 Task: Add an event with the title Product Development Meeting, date '2024/04/17', time 8:00 AM to 10:00 AMand add a description: Participants will explore the significance of shared goals and a shared vision in driving team collaboration. They will learn techniques for aligning individual objectives with team objectives, fostering a sense of purpose, and promoting a collective sense of ownership., put the event into Red category . Add location for the event as: 123 Lello Bookstore, Porto, Portugal, logged in from the account softage.1@softage.netand send the event invitation to softage.5@softage.net and softage.6@softage.net. Set a reminder for the event 15 minutes before
Action: Mouse moved to (79, 93)
Screenshot: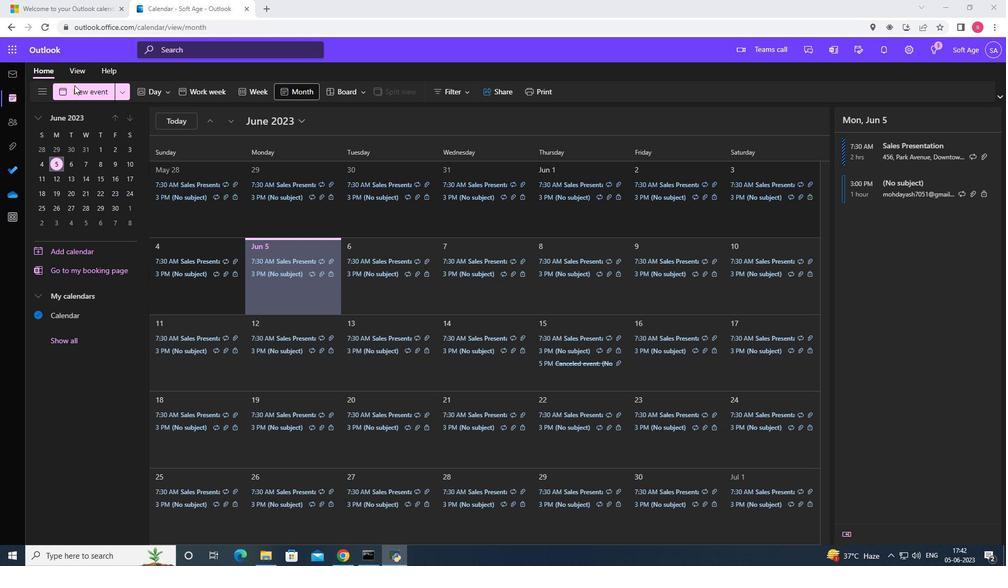 
Action: Mouse pressed left at (79, 93)
Screenshot: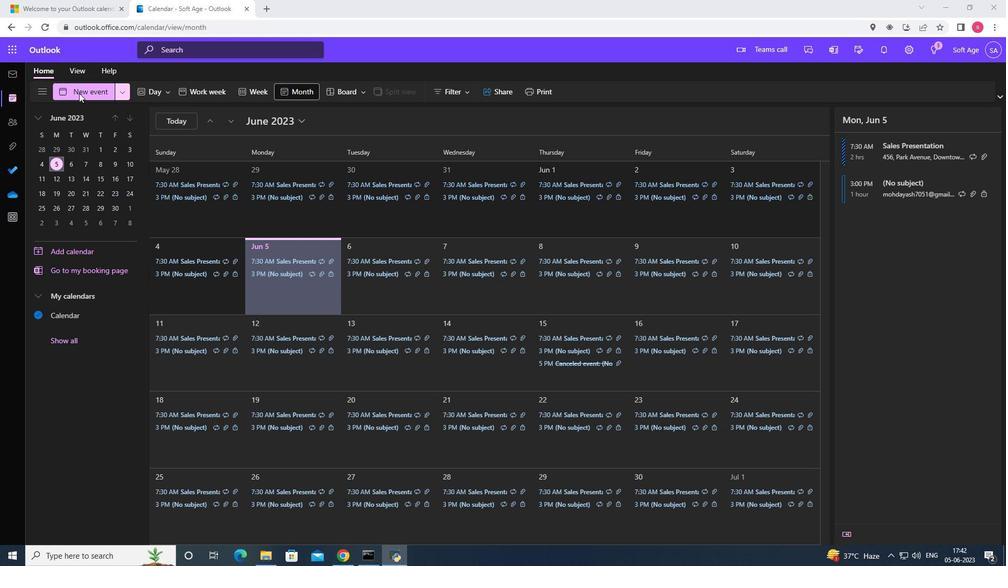 
Action: Mouse moved to (326, 158)
Screenshot: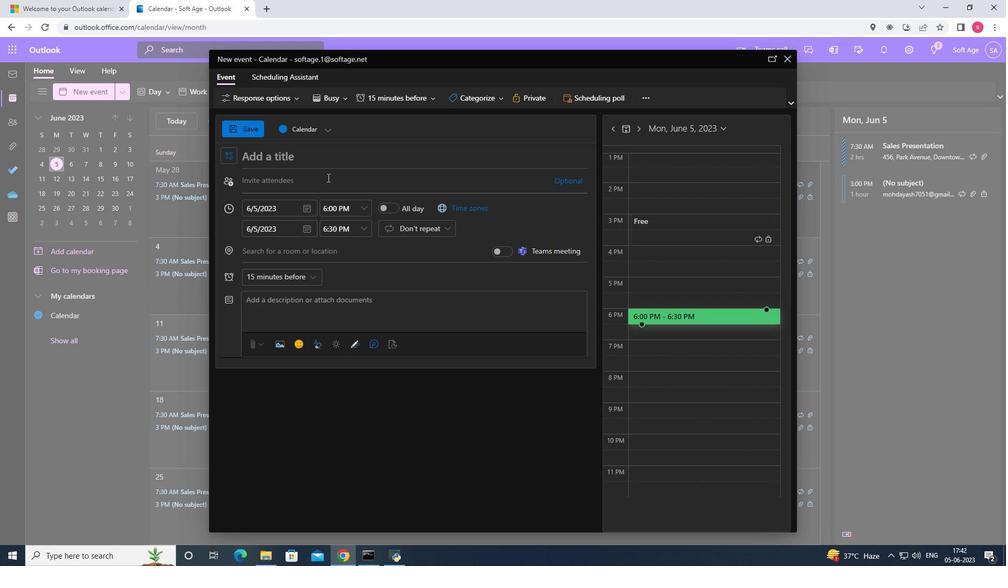 
Action: Mouse pressed left at (326, 158)
Screenshot: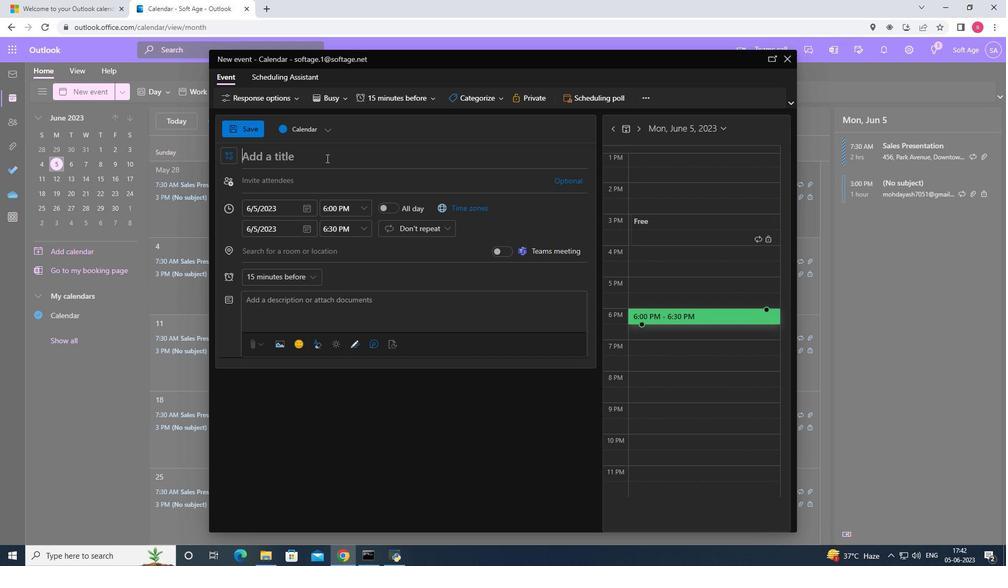 
Action: Key pressed <Key.shift>Product<Key.space><Key.shift>Development<Key.space><Key.shift>Meeting
Screenshot: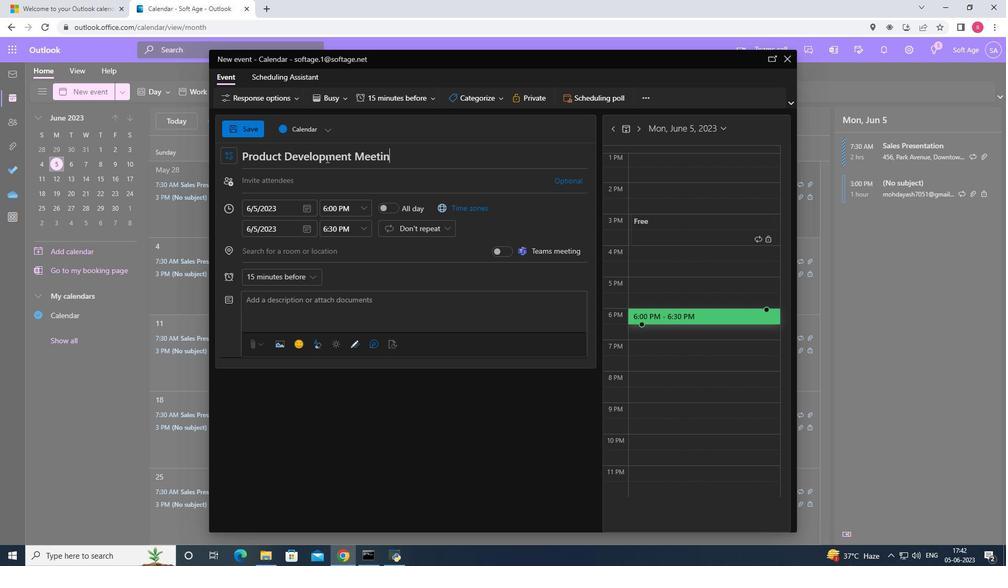 
Action: Mouse moved to (308, 208)
Screenshot: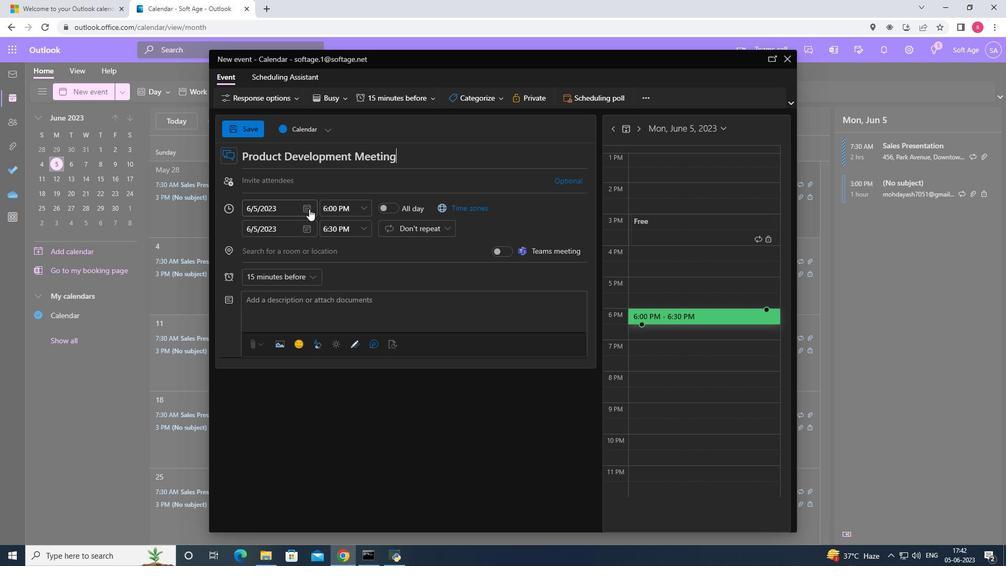 
Action: Mouse pressed left at (308, 208)
Screenshot: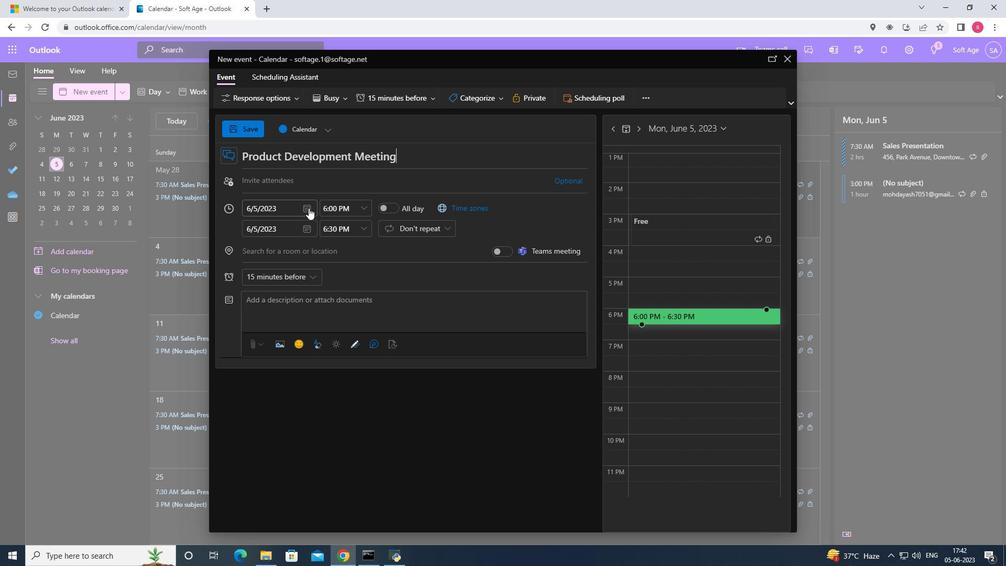 
Action: Mouse moved to (345, 230)
Screenshot: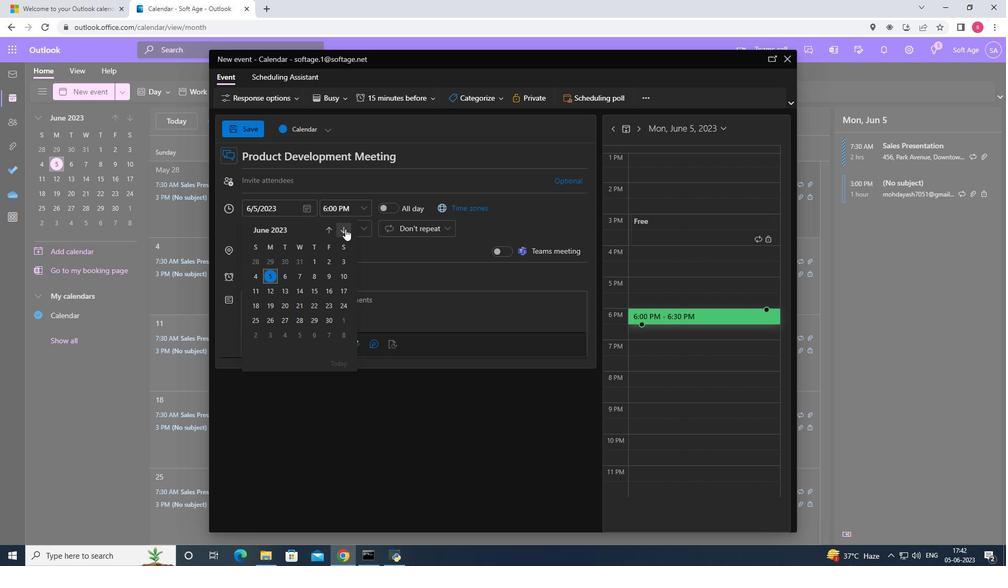 
Action: Mouse pressed left at (345, 230)
Screenshot: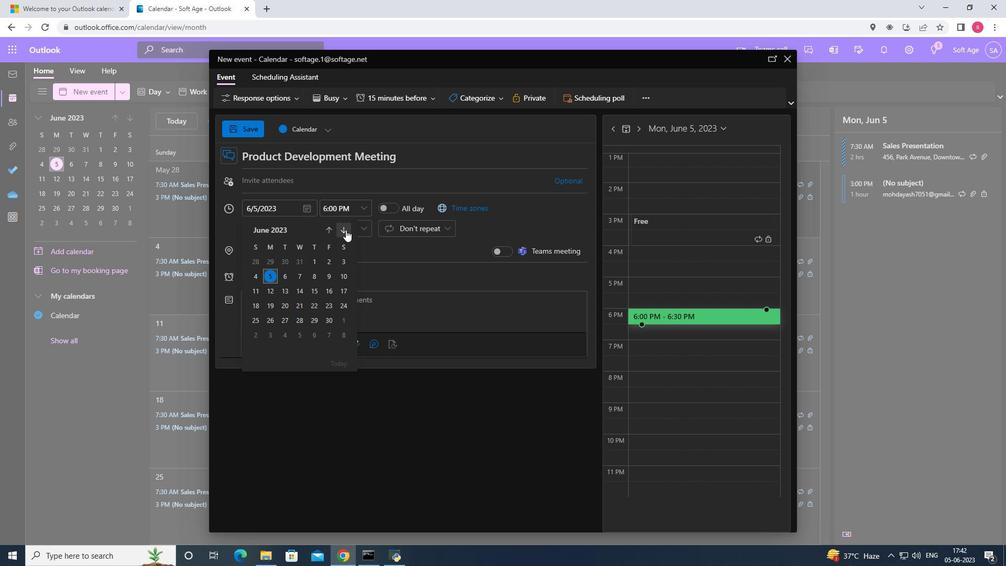 
Action: Mouse pressed left at (345, 230)
Screenshot: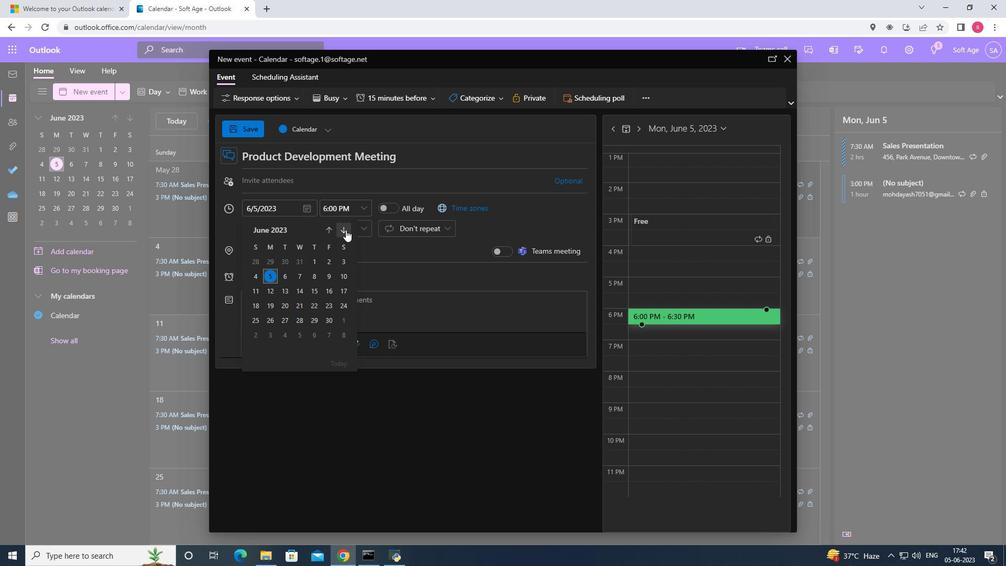 
Action: Mouse pressed left at (345, 230)
Screenshot: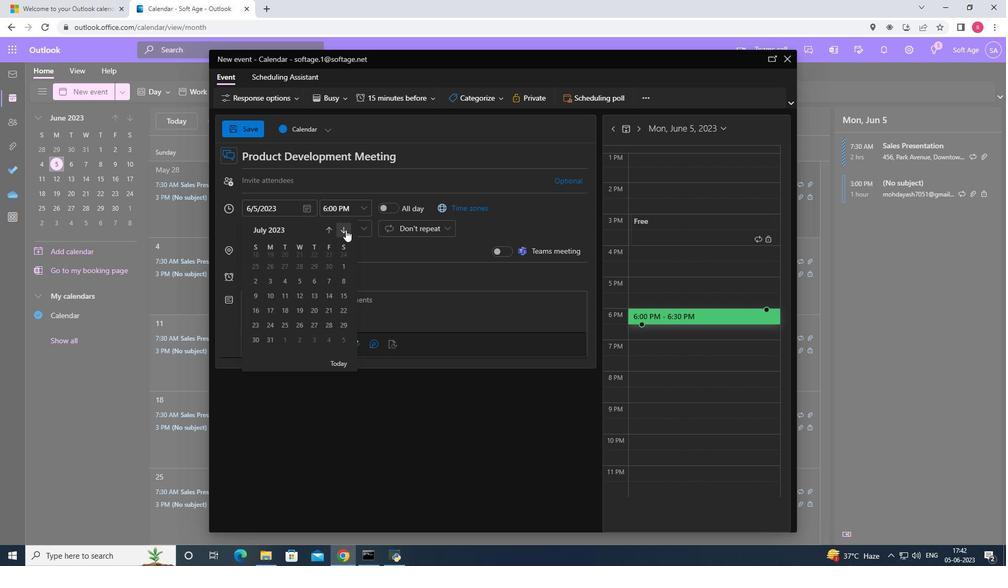 
Action: Mouse pressed left at (345, 230)
Screenshot: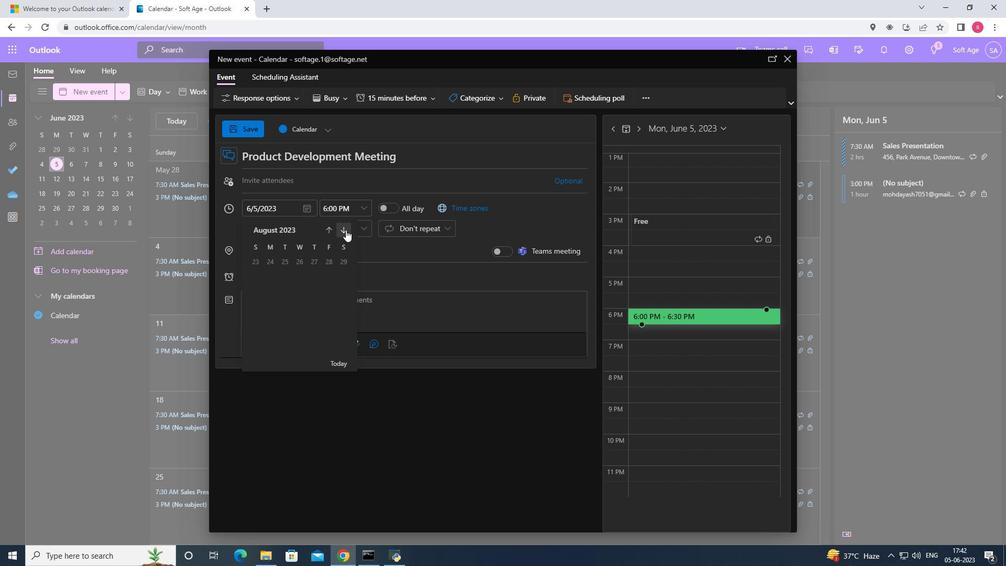 
Action: Mouse pressed left at (345, 230)
Screenshot: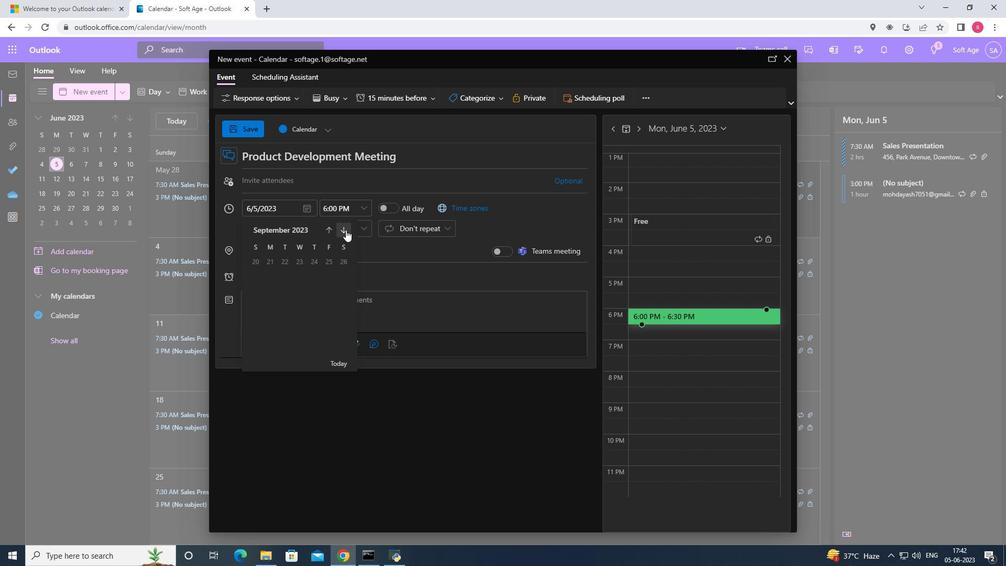 
Action: Mouse pressed left at (345, 230)
Screenshot: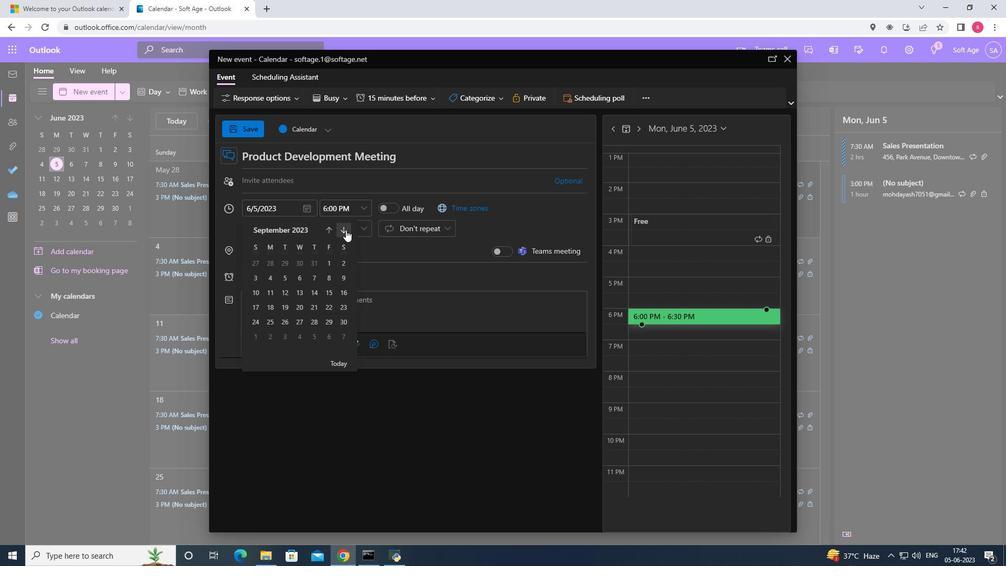 
Action: Mouse pressed left at (345, 230)
Screenshot: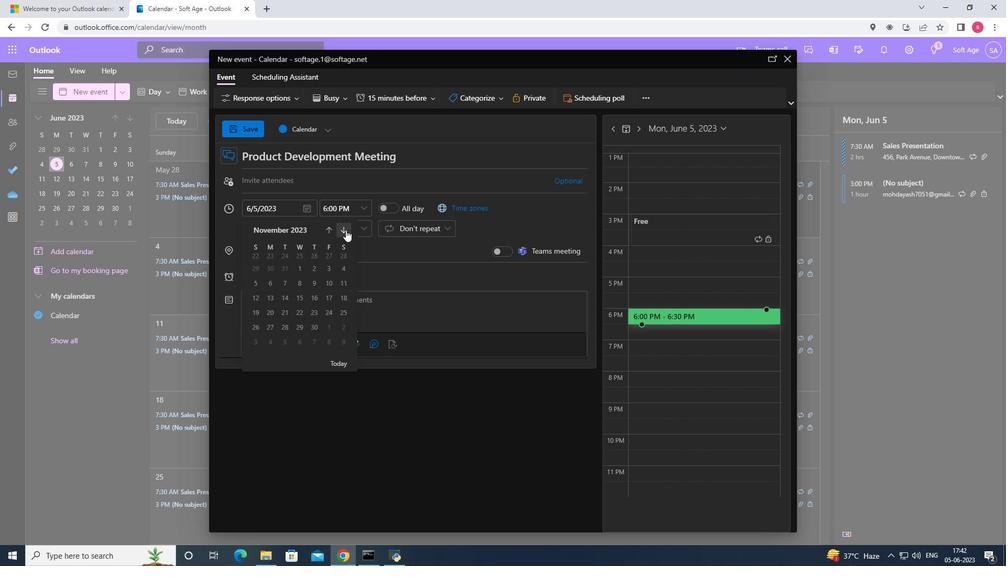 
Action: Mouse pressed left at (345, 230)
Screenshot: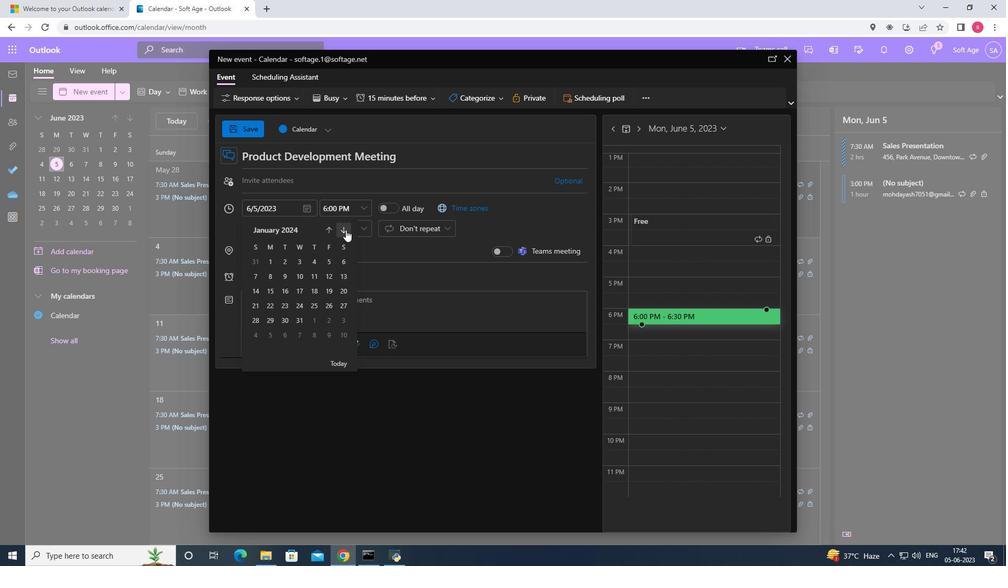 
Action: Mouse pressed left at (345, 230)
Screenshot: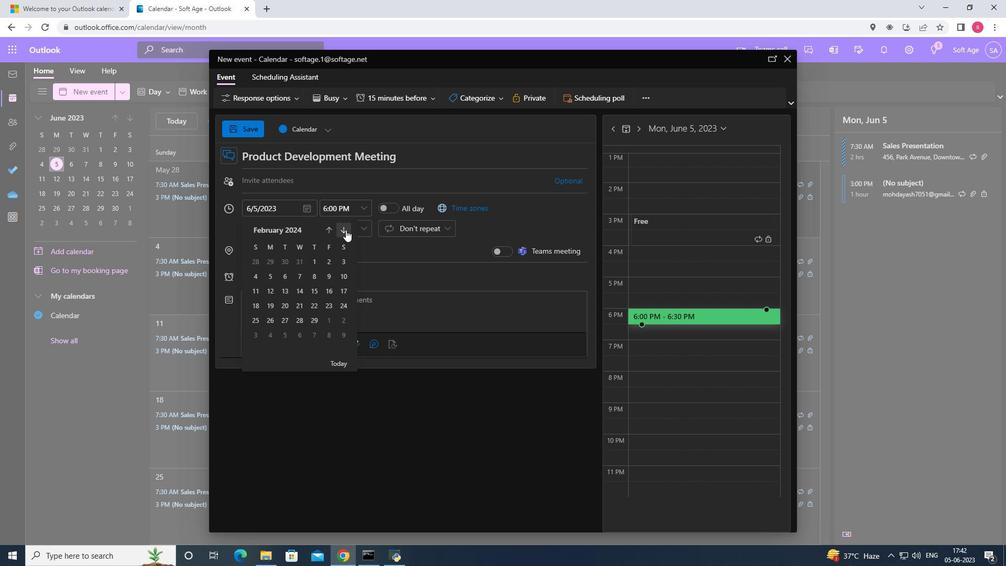 
Action: Mouse pressed left at (345, 230)
Screenshot: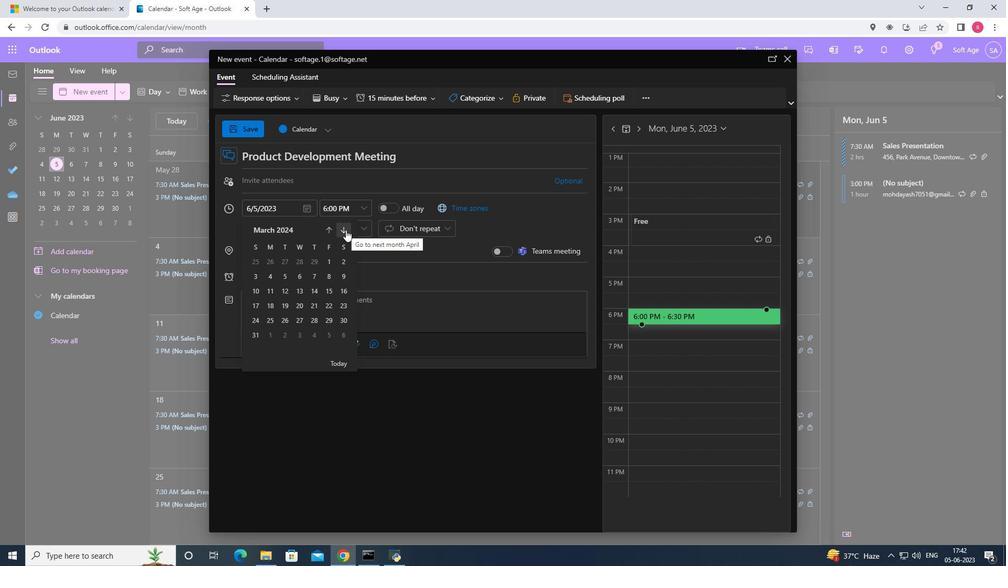 
Action: Mouse moved to (295, 291)
Screenshot: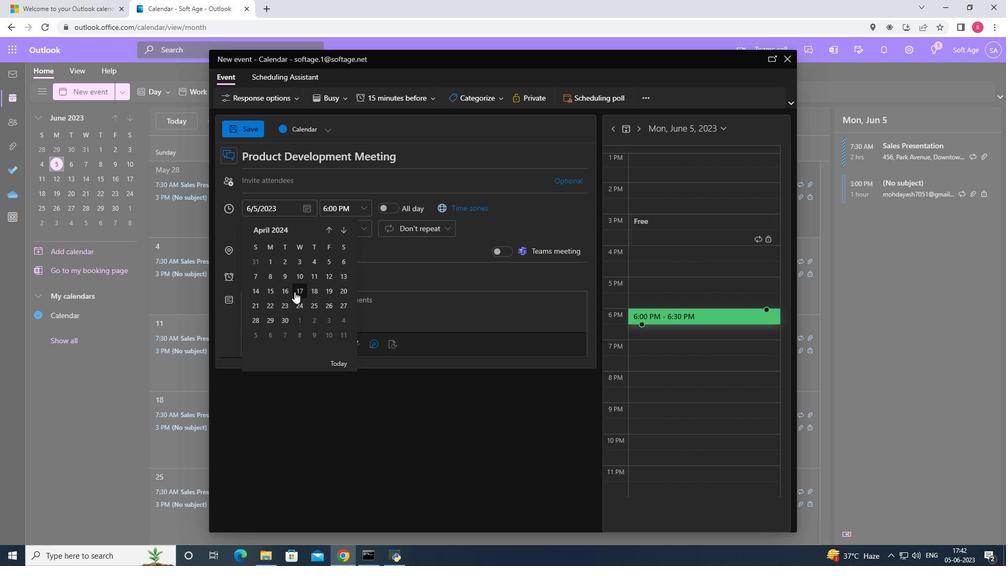 
Action: Mouse pressed left at (295, 291)
Screenshot: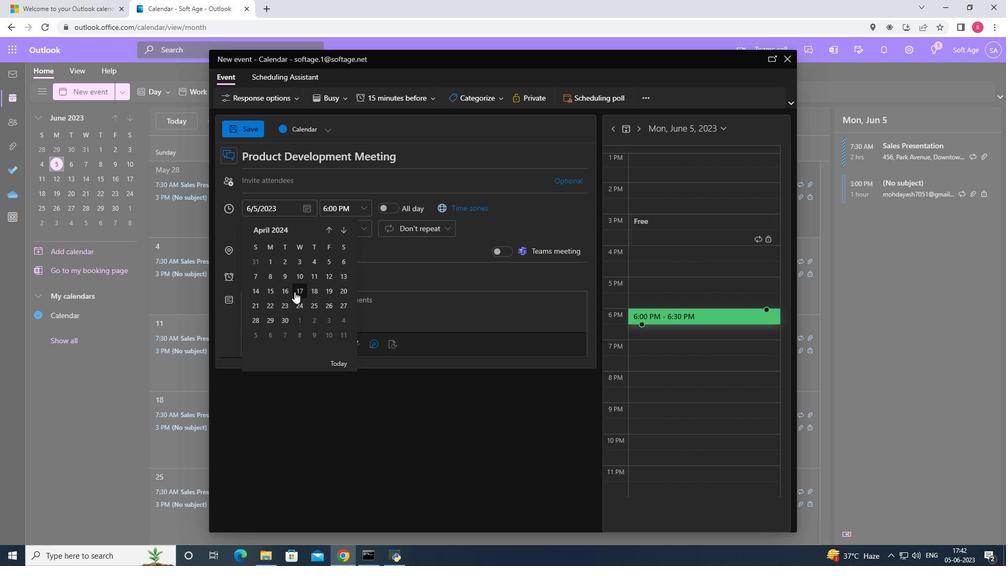 
Action: Mouse moved to (361, 210)
Screenshot: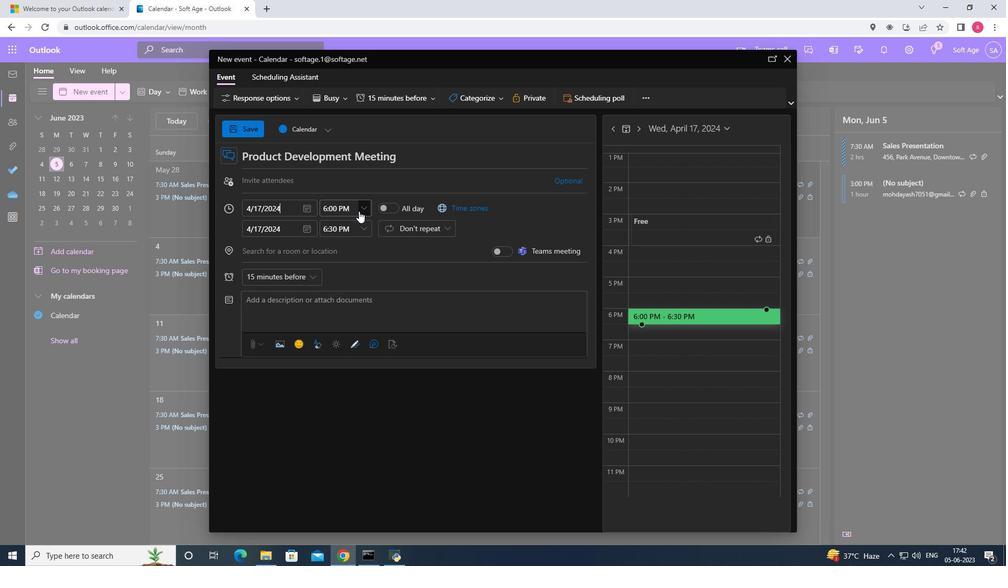 
Action: Mouse pressed left at (361, 210)
Screenshot: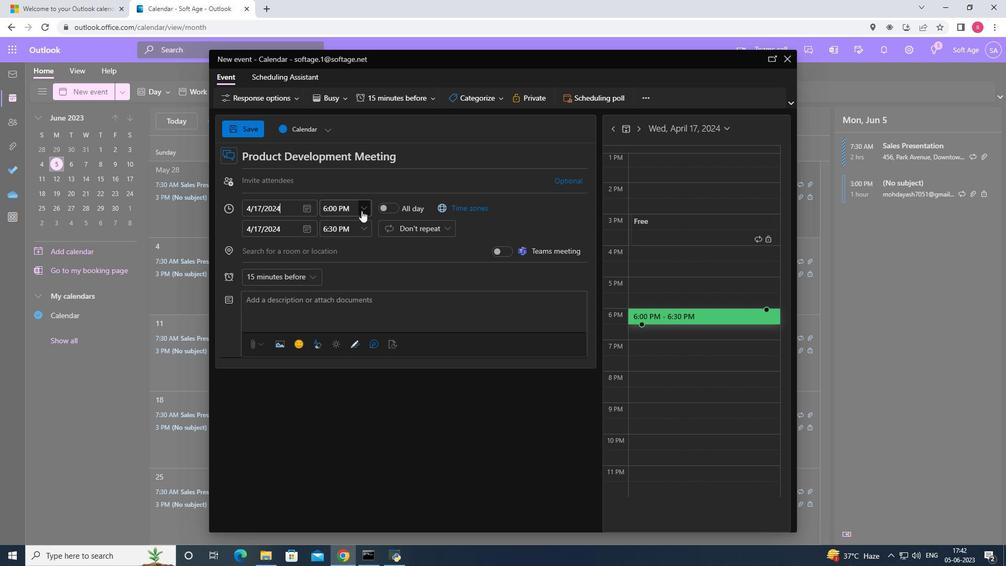 
Action: Mouse moved to (342, 294)
Screenshot: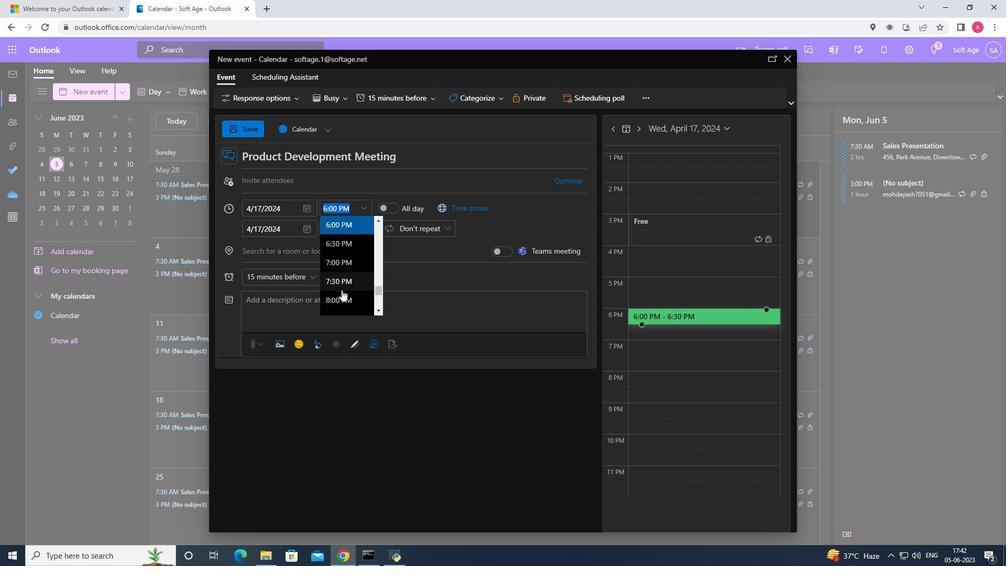 
Action: Mouse pressed left at (342, 294)
Screenshot: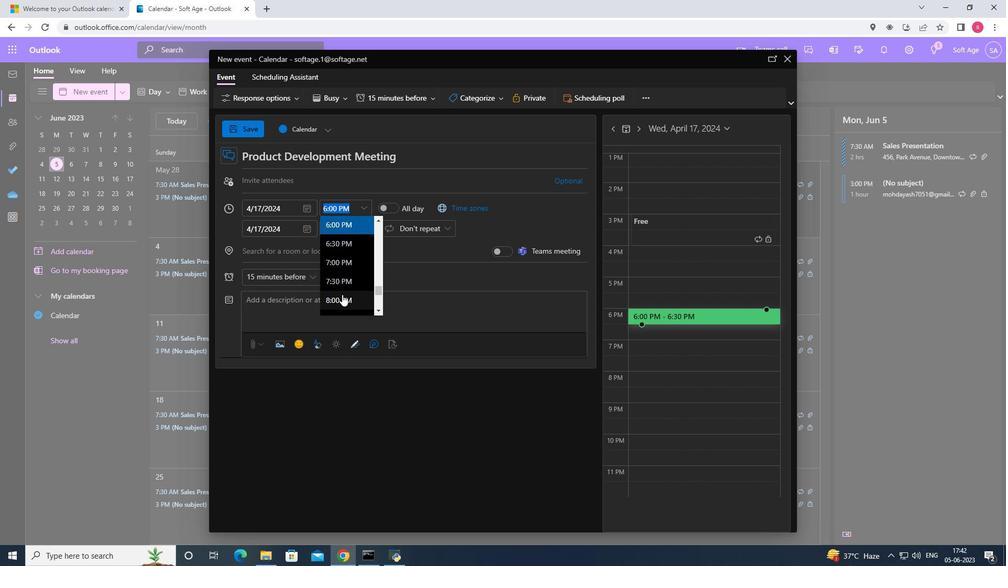 
Action: Mouse moved to (363, 201)
Screenshot: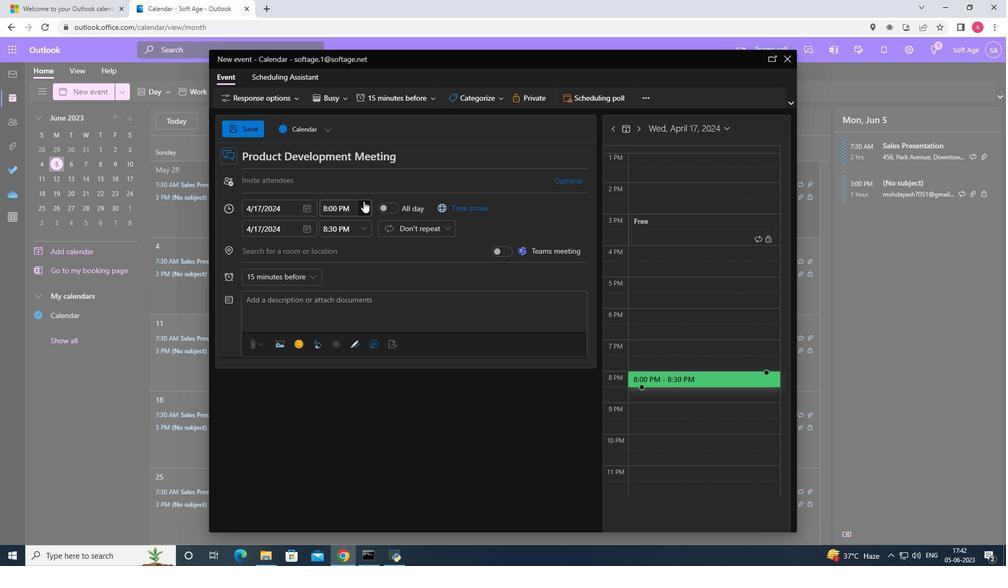 
Action: Mouse pressed left at (363, 201)
Screenshot: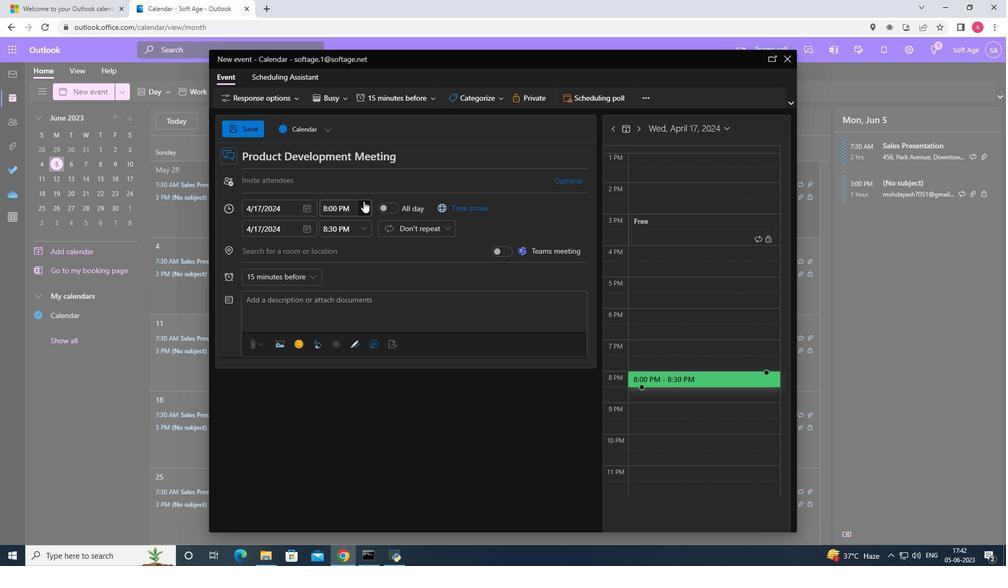 
Action: Mouse moved to (381, 222)
Screenshot: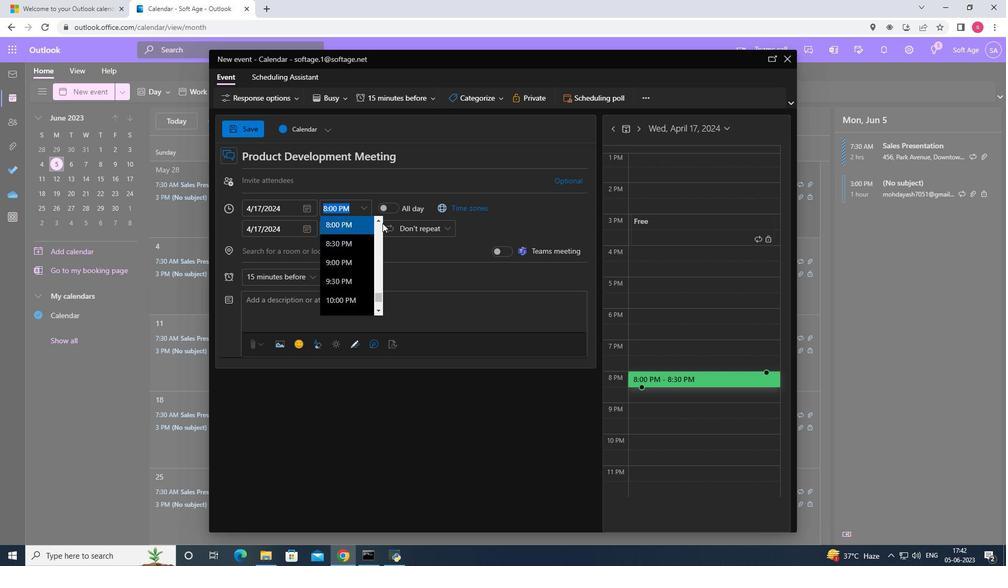 
Action: Mouse pressed left at (381, 222)
Screenshot: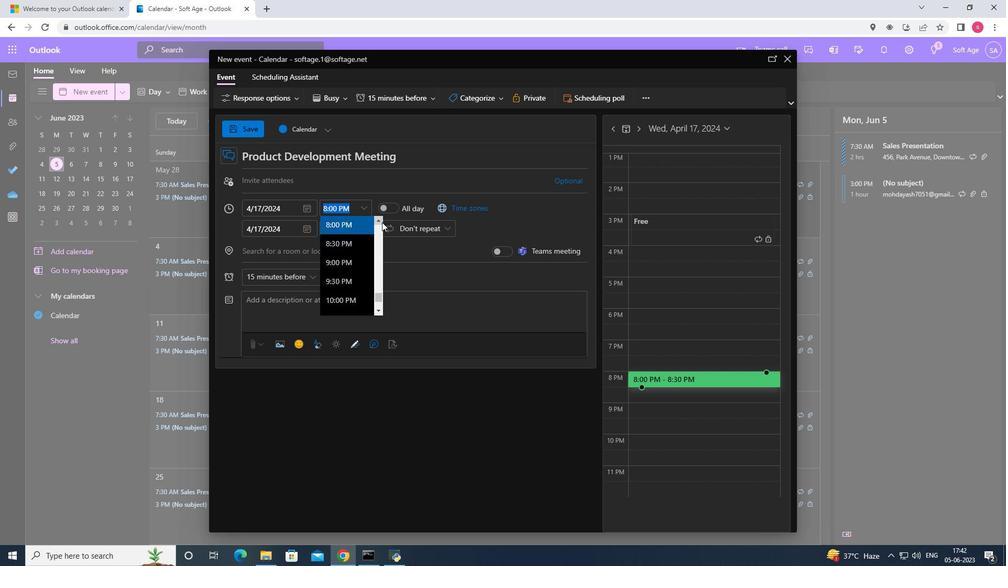
Action: Mouse pressed left at (381, 222)
Screenshot: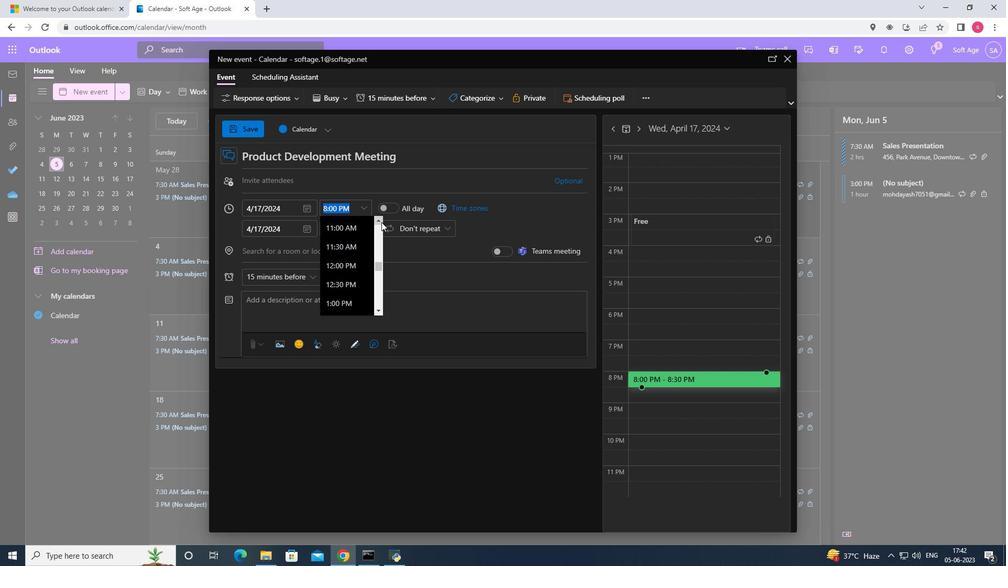 
Action: Mouse pressed left at (381, 222)
Screenshot: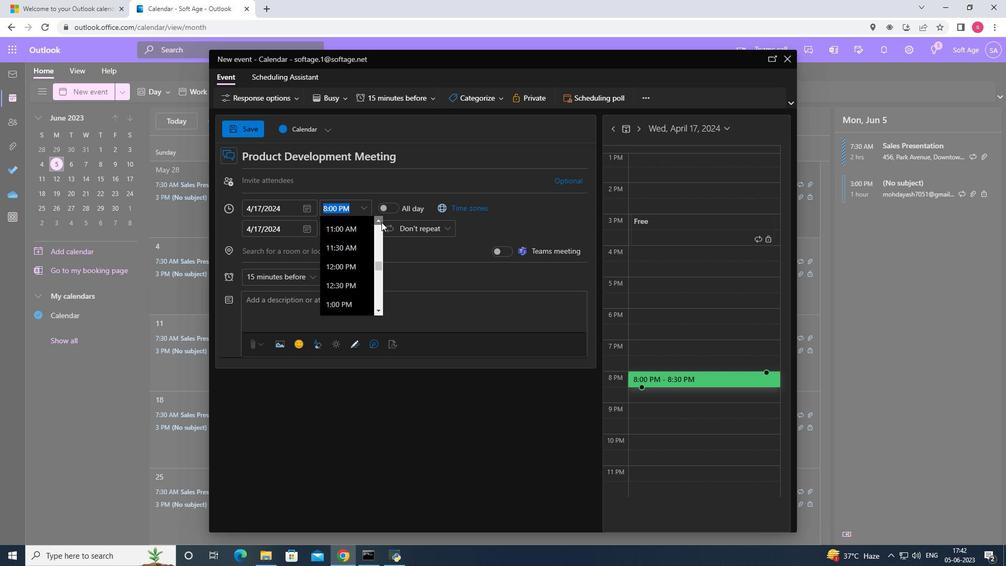 
Action: Mouse pressed left at (381, 222)
Screenshot: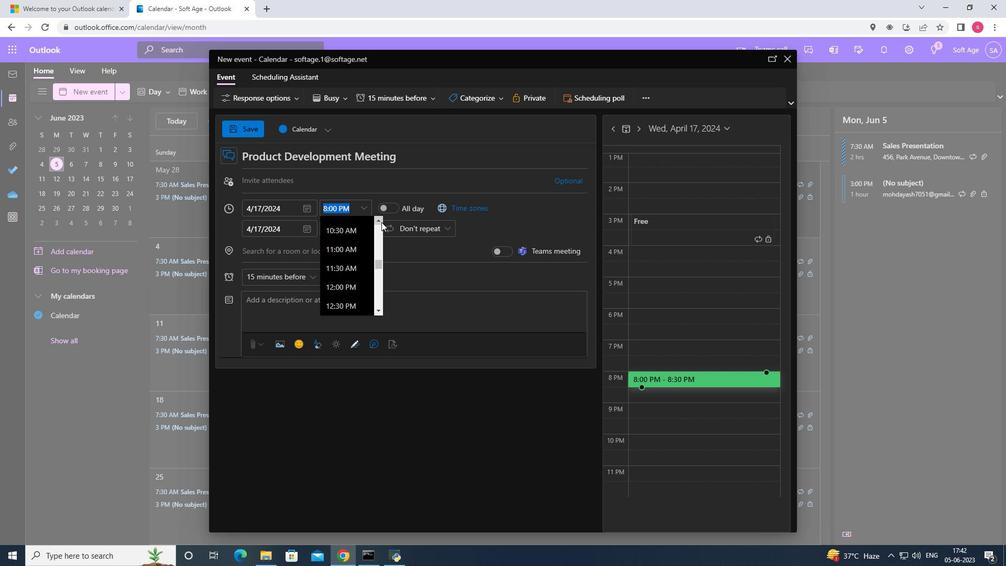 
Action: Mouse pressed left at (381, 222)
Screenshot: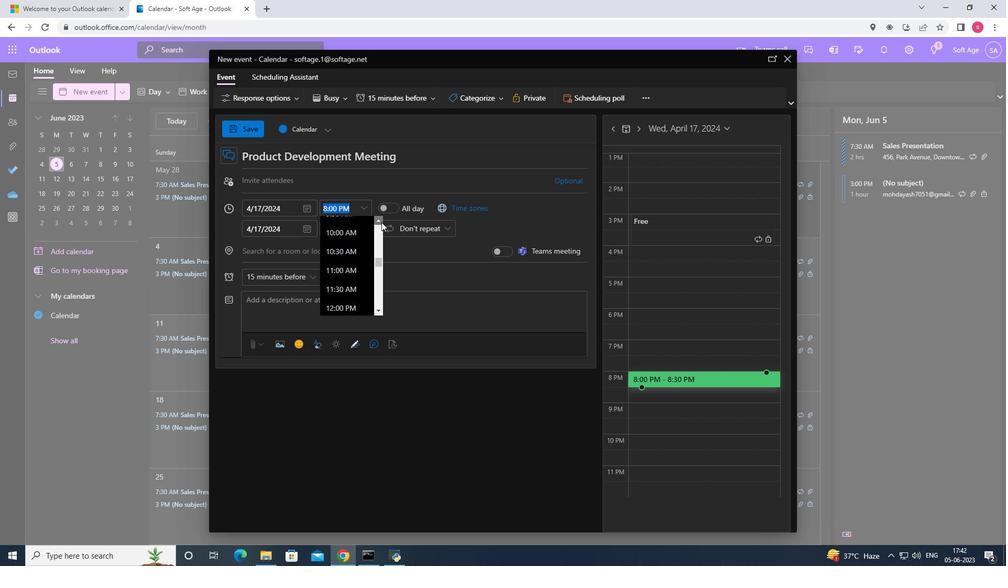 
Action: Mouse pressed left at (381, 222)
Screenshot: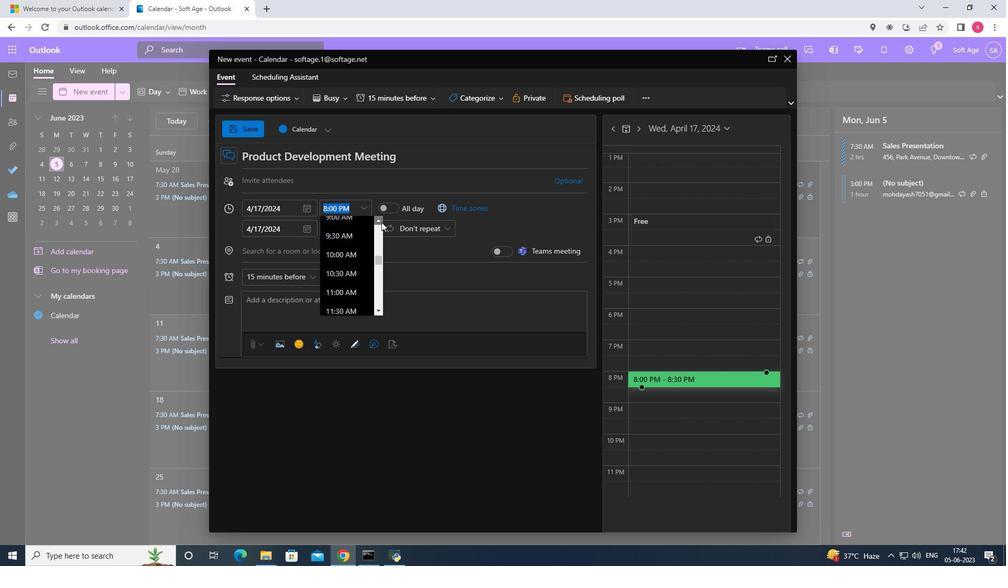 
Action: Mouse moved to (340, 220)
Screenshot: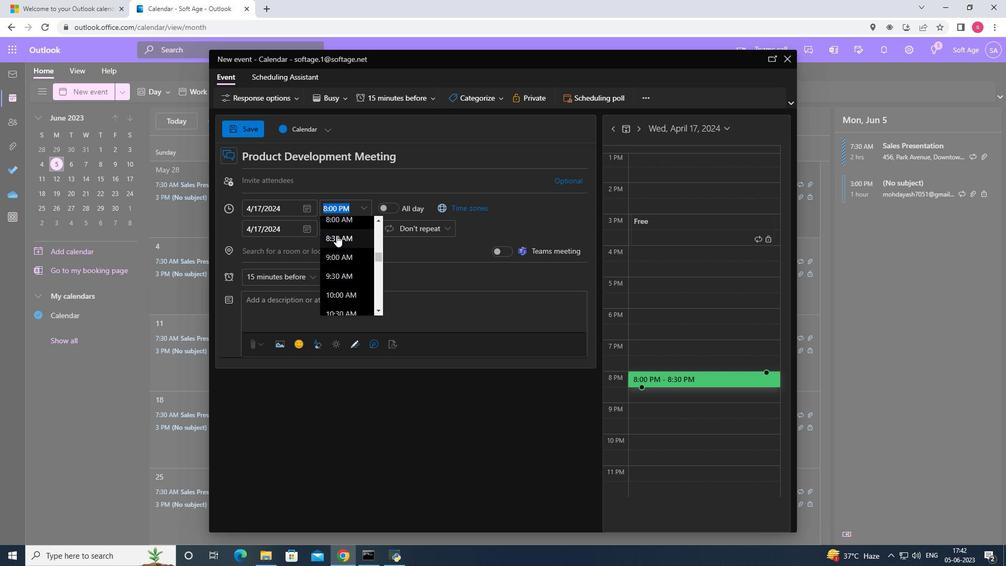 
Action: Mouse pressed left at (340, 220)
Screenshot: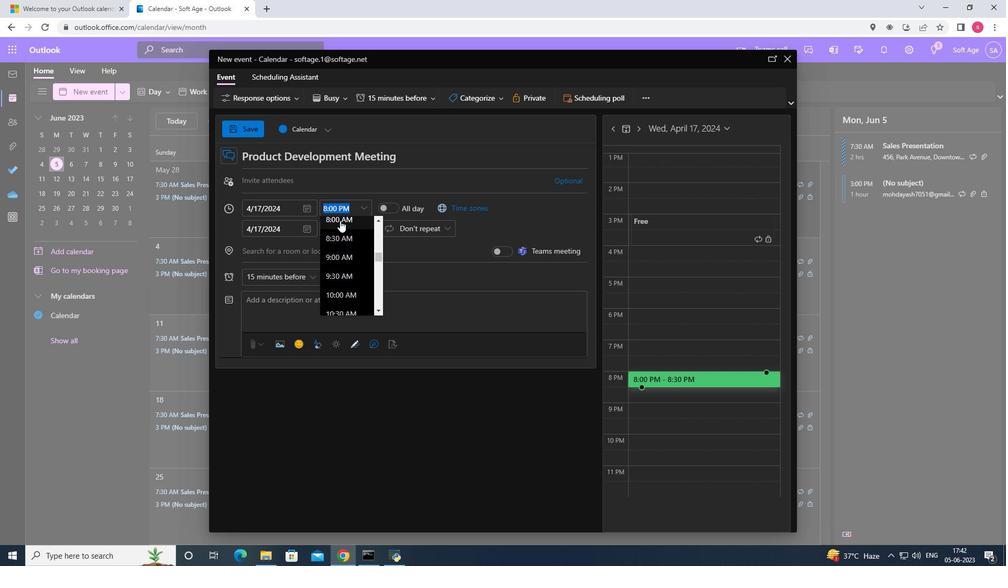 
Action: Mouse moved to (360, 229)
Screenshot: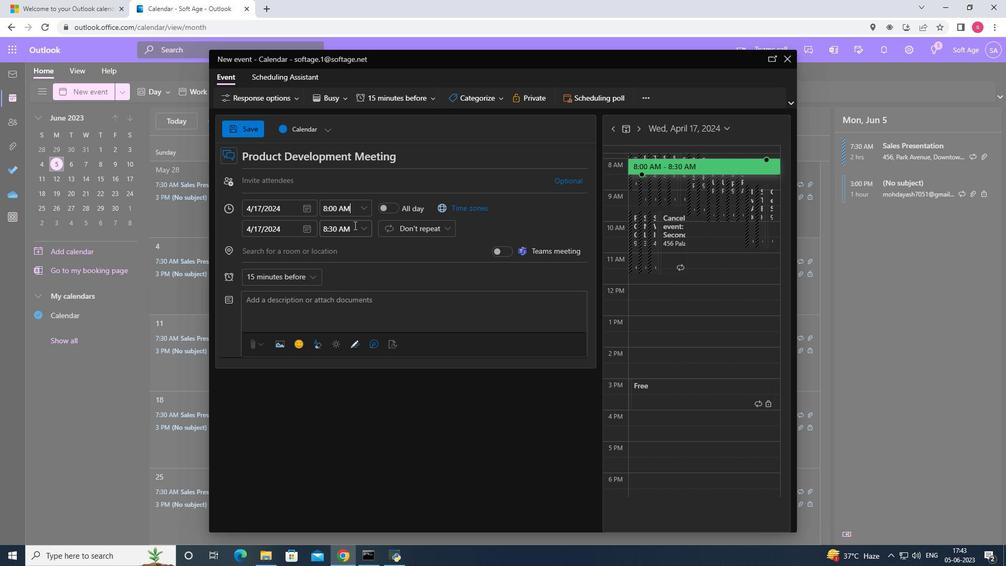 
Action: Mouse pressed left at (360, 229)
Screenshot: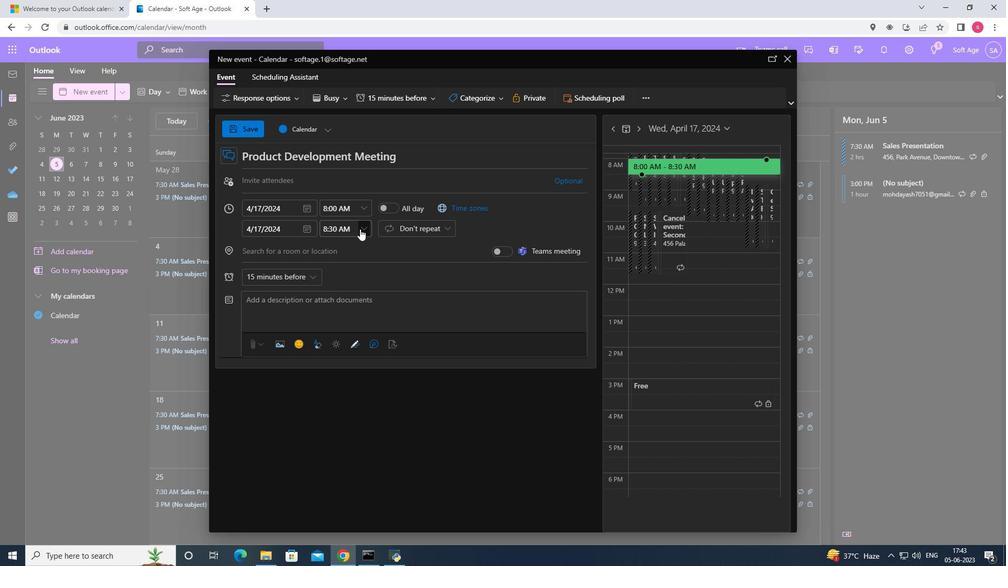 
Action: Mouse moved to (354, 297)
Screenshot: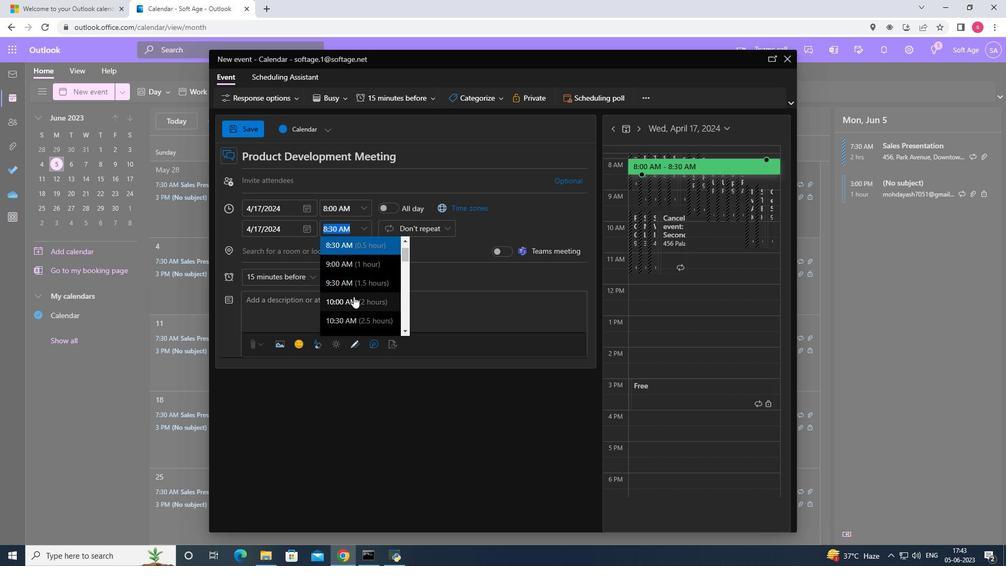 
Action: Mouse pressed left at (354, 297)
Screenshot: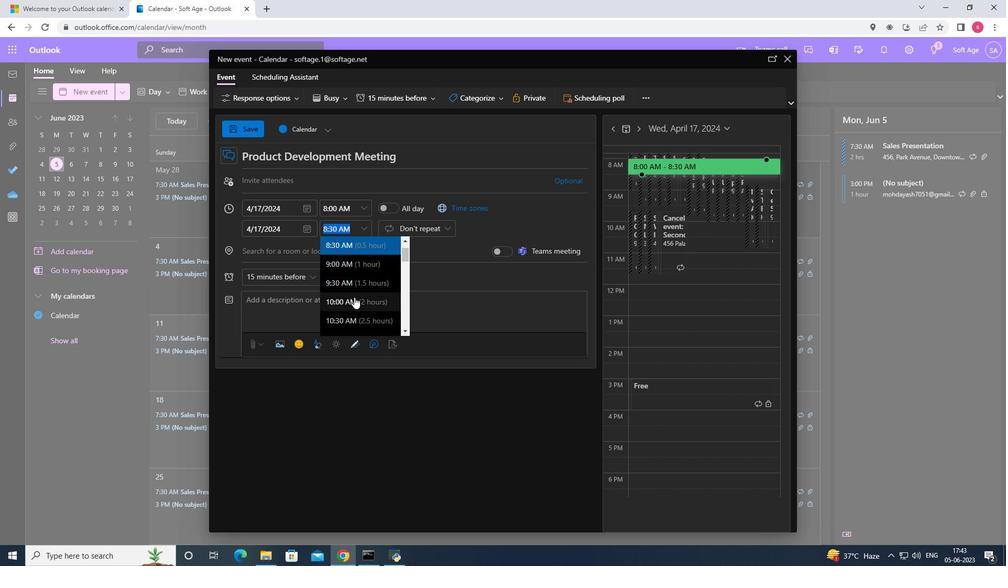 
Action: Mouse moved to (308, 305)
Screenshot: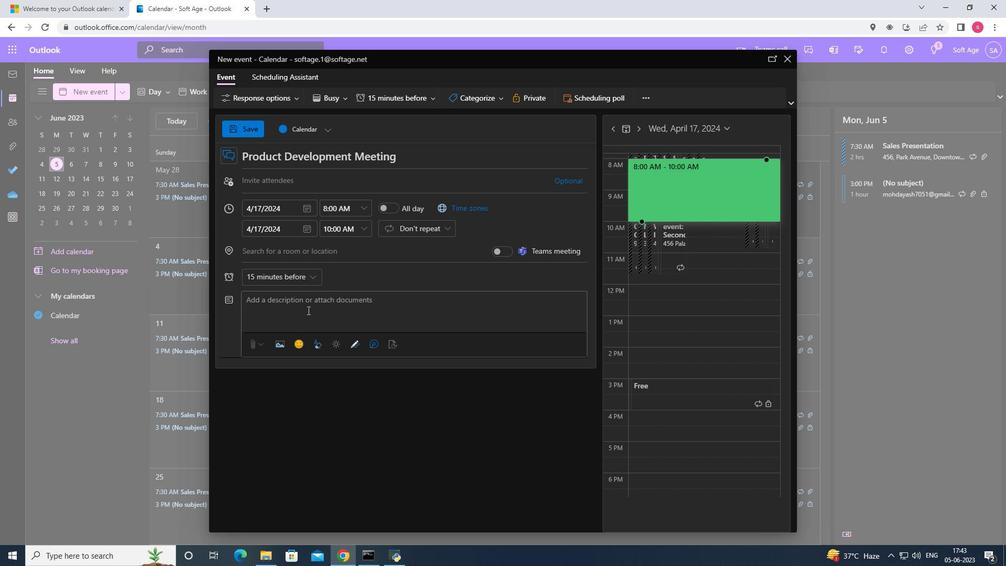
Action: Mouse pressed left at (308, 305)
Screenshot: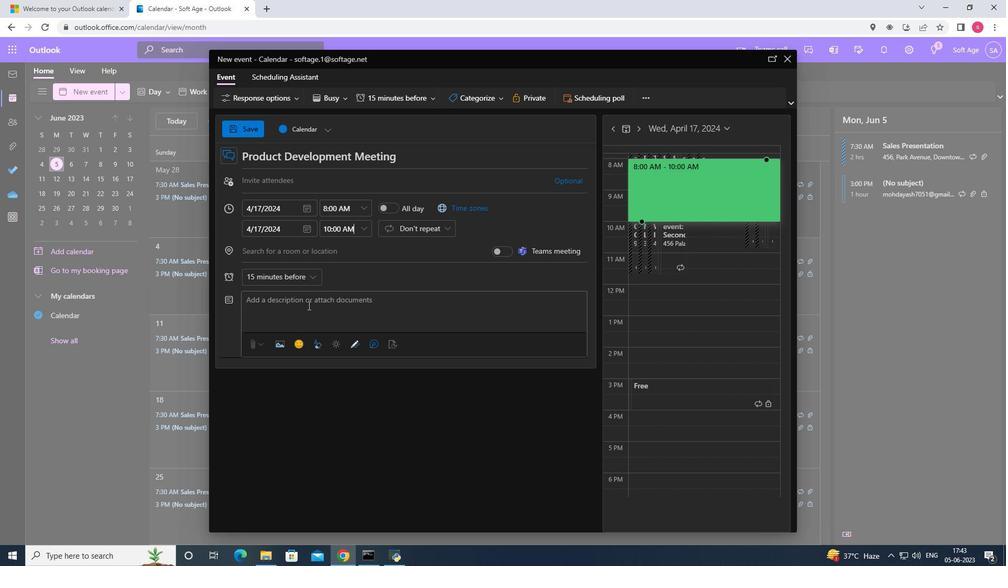 
Action: Key pressed <Key.shift>Participants<Key.space>will<Key.space>explore<Key.space>the<Key.space>signu<Key.backspace>ificance<Key.space>of<Key.space>shared<Key.space>goals<Key.space>and<Key.space>a<Key.space>shared<Key.space>vision<Key.space>in<Key.space>driving<Key.space>team<Key.space>collaboration.they<Key.space><Key.backspace><Key.backspace><Key.backspace><Key.backspace><Key.backspace><Key.space><Key.shift><Key.shift><Key.shift><Key.shift><Key.shift><Key.shift><Key.shift><Key.shift><Key.shift><Key.shift><Key.shift><Key.shift><Key.shift>Thet<Key.backspace>y<Key.space>will<Key.space>learn<Key.space>techniques<Key.space>for<Key.space>aligh<Key.backspace>ning<Key.space>individual<Key.space>objectives<Key.space>with<Key.space>team<Key.space>objectives,<Key.space>fostering<Key.space>asense<Key.space>of<Key.space>pur<Key.backspace><Key.backspace><Key.backspace><Key.backspace><Key.backspace><Key.backspace><Key.backspace><Key.backspace><Key.backspace><Key.backspace><Key.backspace><Key.backspace><Key.backspace>a<Key.space>sense<Key.space>of<Key.space>ownership.
Screenshot: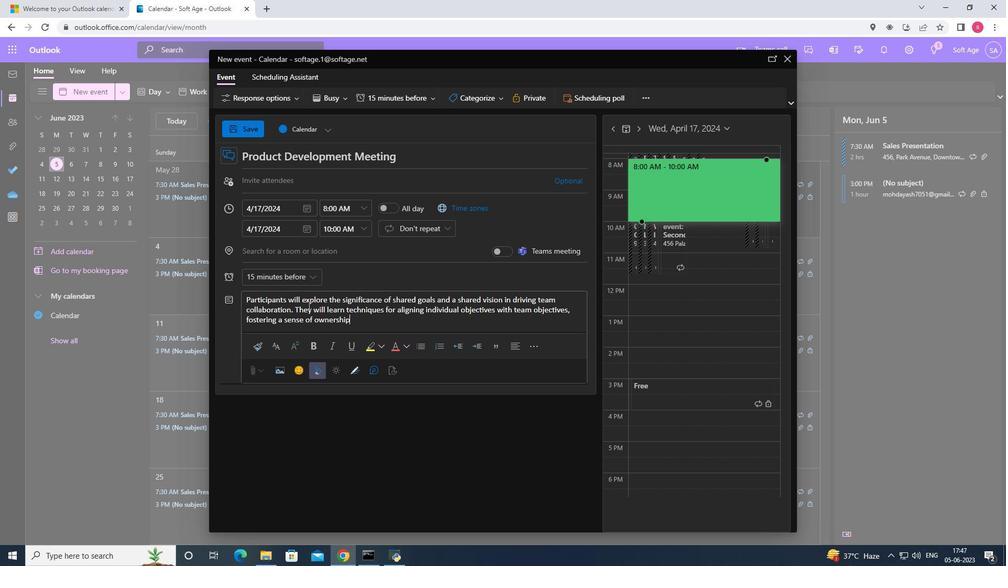
Action: Mouse moved to (505, 97)
Screenshot: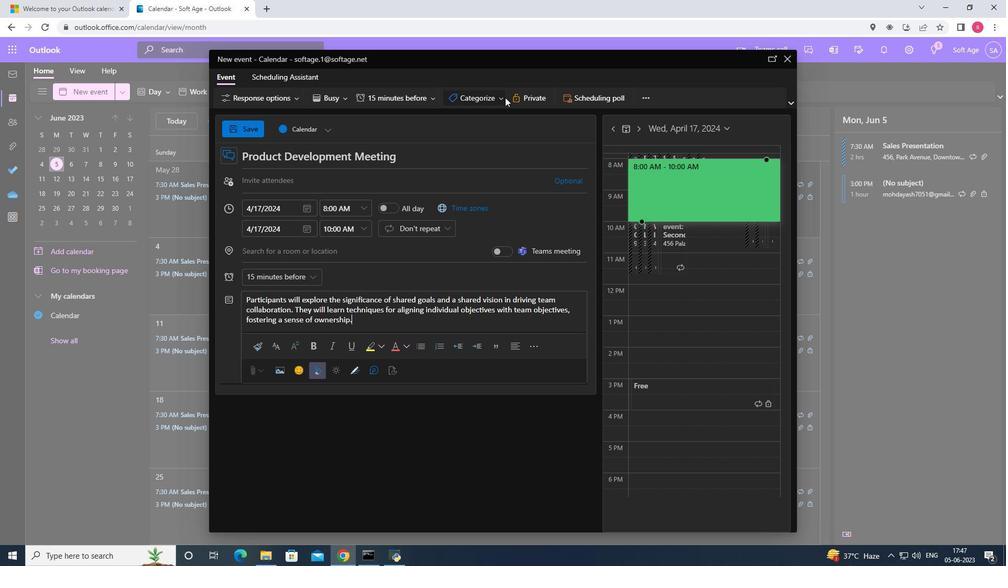 
Action: Mouse pressed left at (505, 97)
Screenshot: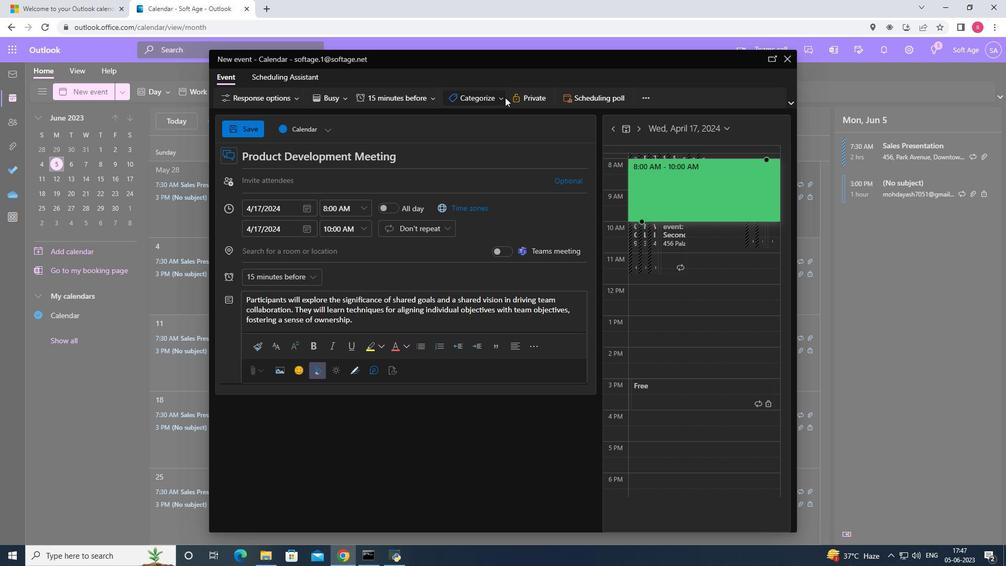 
Action: Mouse moved to (486, 222)
Screenshot: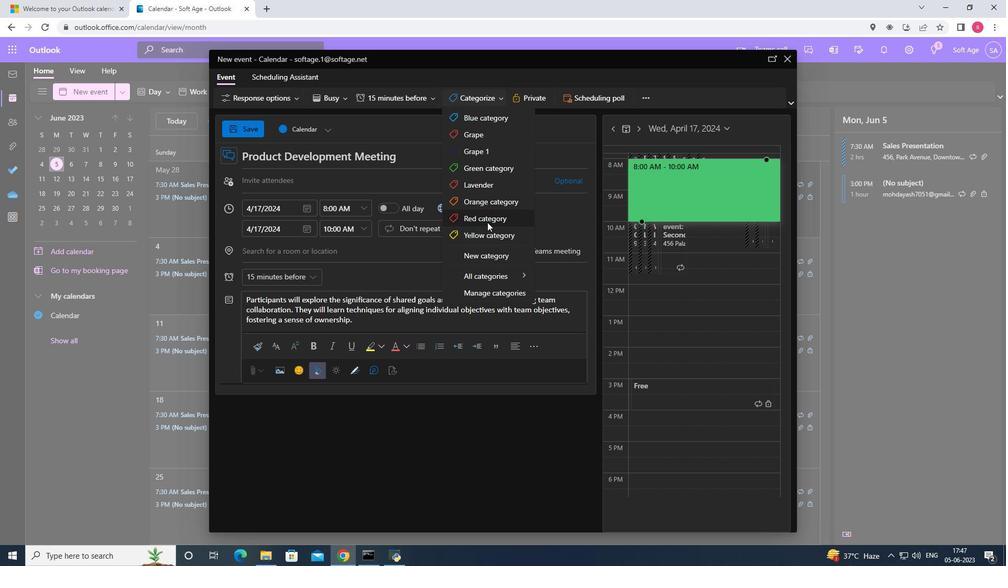 
Action: Mouse pressed left at (486, 222)
Screenshot: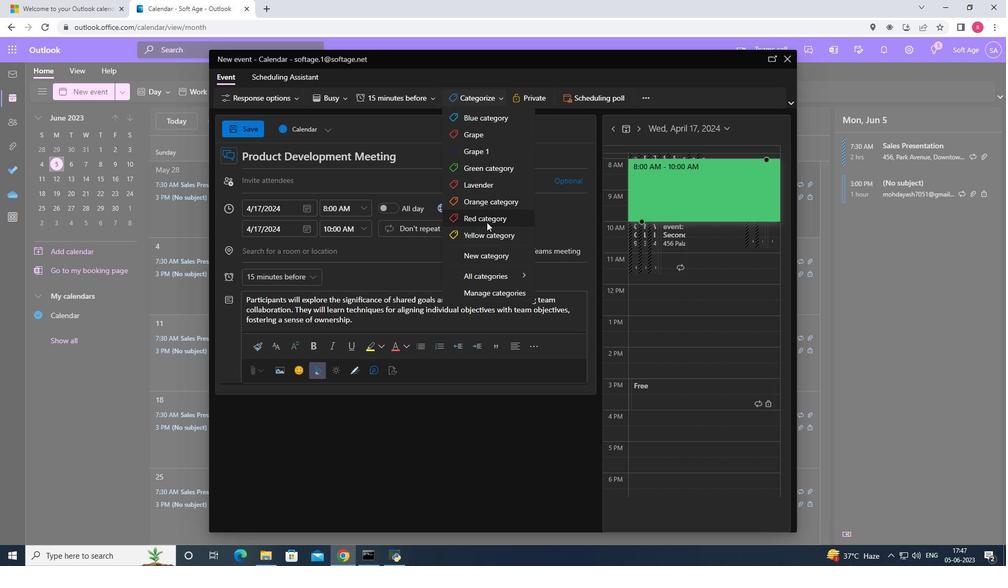 
Action: Mouse moved to (298, 253)
Screenshot: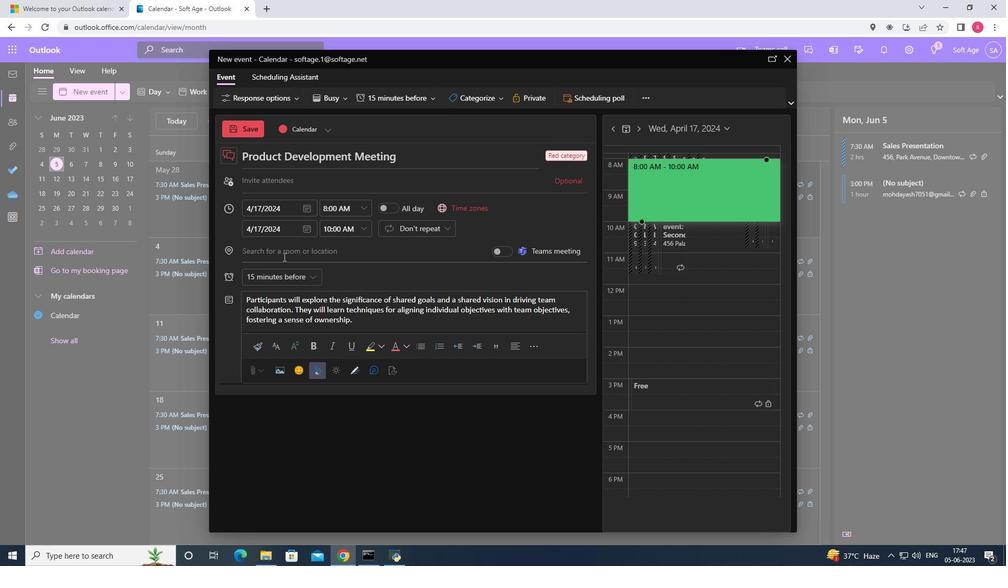 
Action: Mouse pressed left at (298, 253)
Screenshot: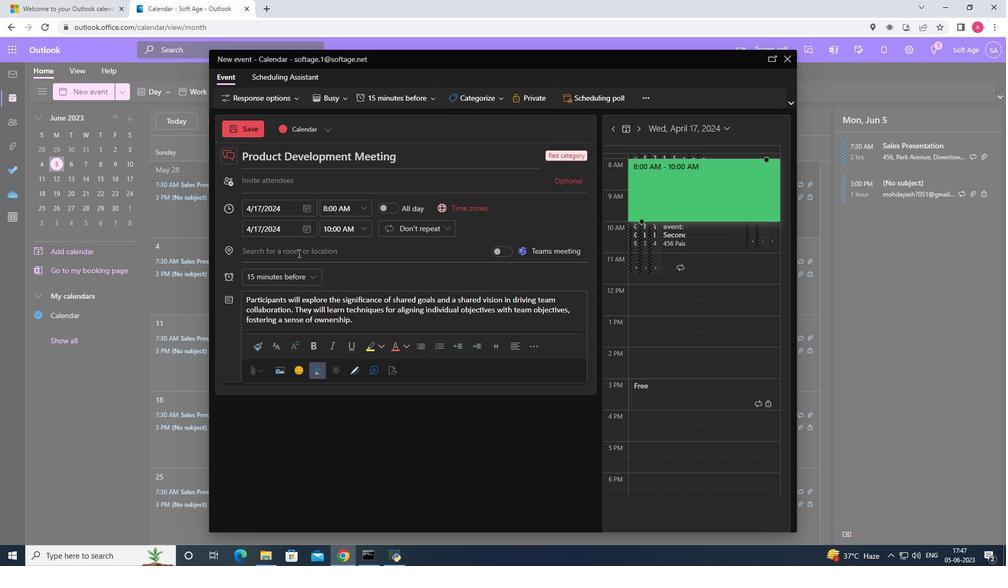 
Action: Key pressed 123<Key.space>l<Key.backspace><Key.shift><Key.shift>Lello<Key.space>b<Key.backspace><Key.shift>Bookstore,<Key.space><Key.shift><Key.shift><Key.shift>Porto<Key.space>,<Key.space><Key.shift><Key.shift><Key.backspace><Key.backspace><Key.backspace>,<Key.space><Key.shift><Key.shift><Key.shift><Key.shift><Key.shift><Key.shift><Key.shift><Key.shift><Key.shift><Key.shift><Key.shift><Key.shift><Key.shift><Key.shift><Key.shift><Key.shift><Key.shift><Key.shift><Key.shift><Key.shift><Key.shift><Key.shift><Key.shift><Key.shift><Key.shift><Key.shift><Key.shift><Key.shift><Key.shift><Key.shift><Key.shift><Key.shift><Key.shift><Key.shift><Key.shift><Key.shift><Key.shift><Key.shift><Key.shift><Key.shift>Portugal
Screenshot: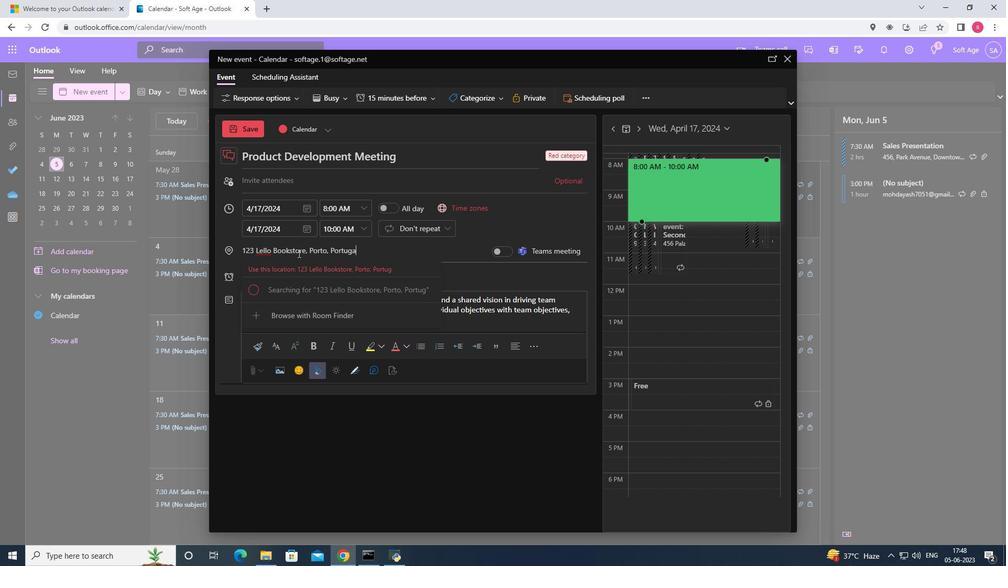 
Action: Mouse moved to (323, 272)
Screenshot: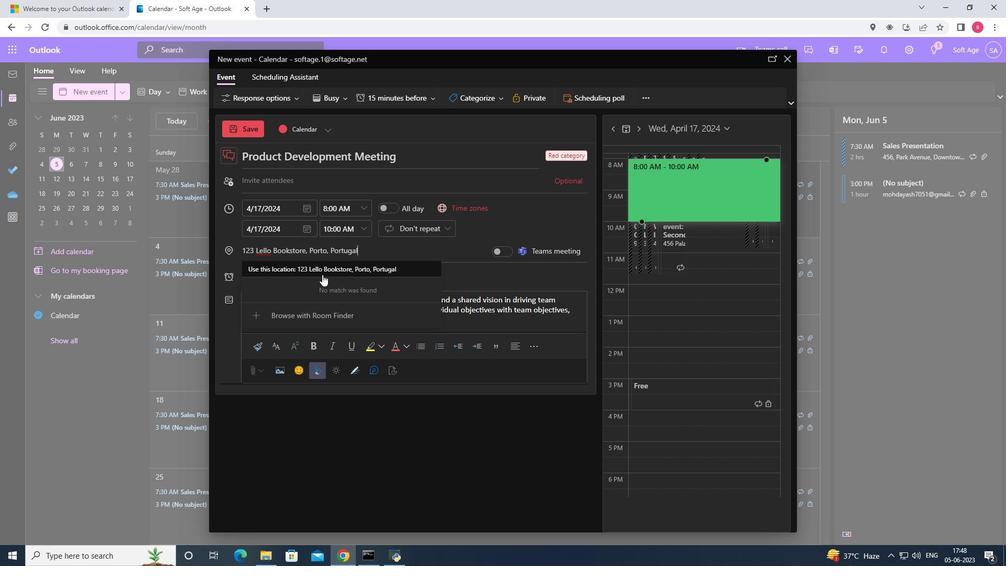 
Action: Mouse pressed left at (323, 272)
Screenshot: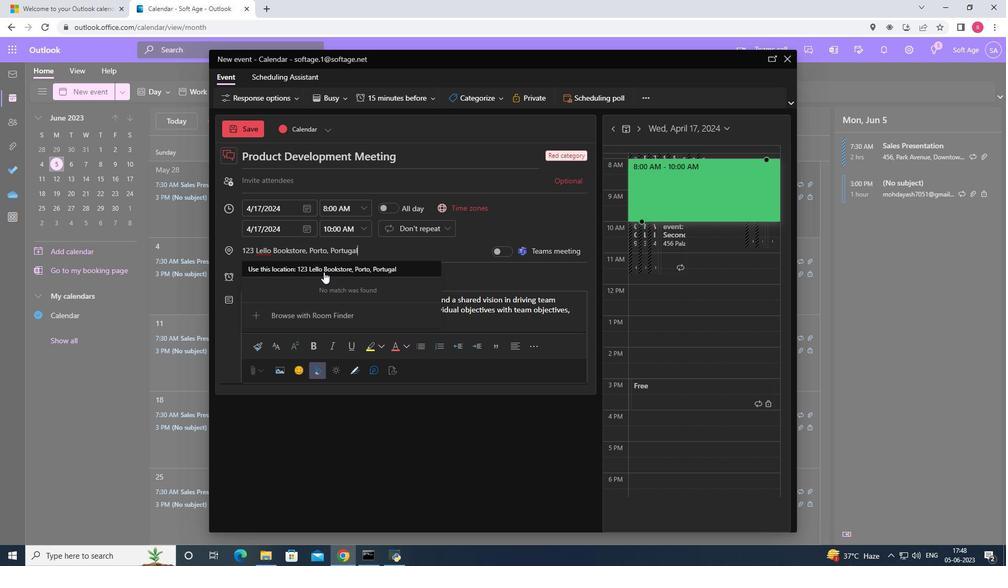 
Action: Mouse moved to (297, 179)
Screenshot: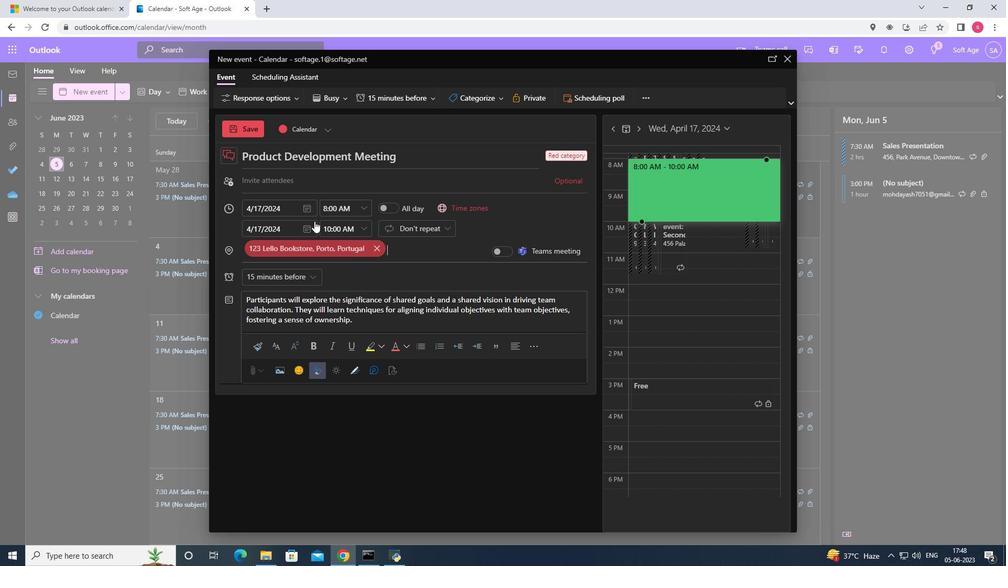 
Action: Mouse pressed left at (297, 179)
Screenshot: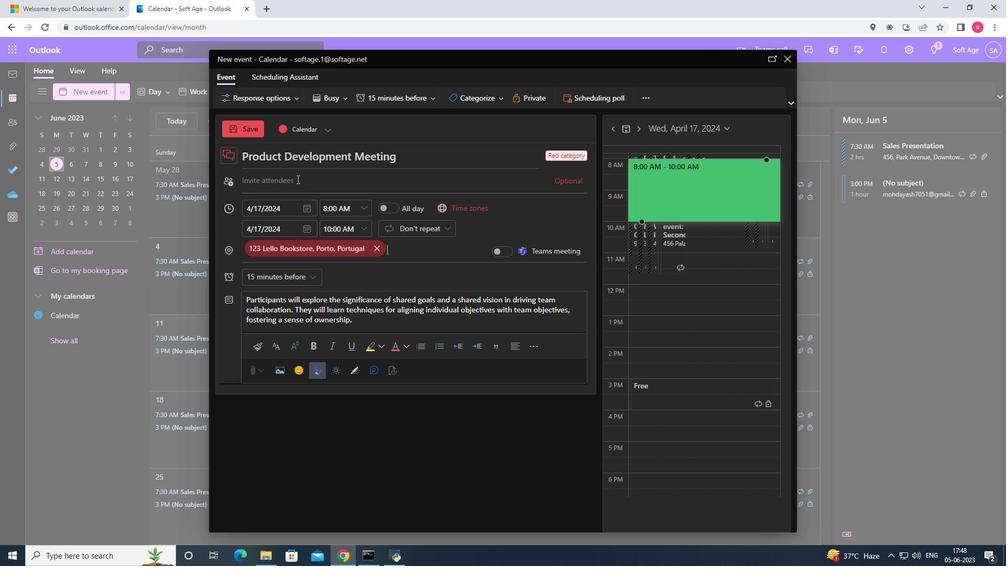 
Action: Key pressed softage.5<Key.shift>@
Screenshot: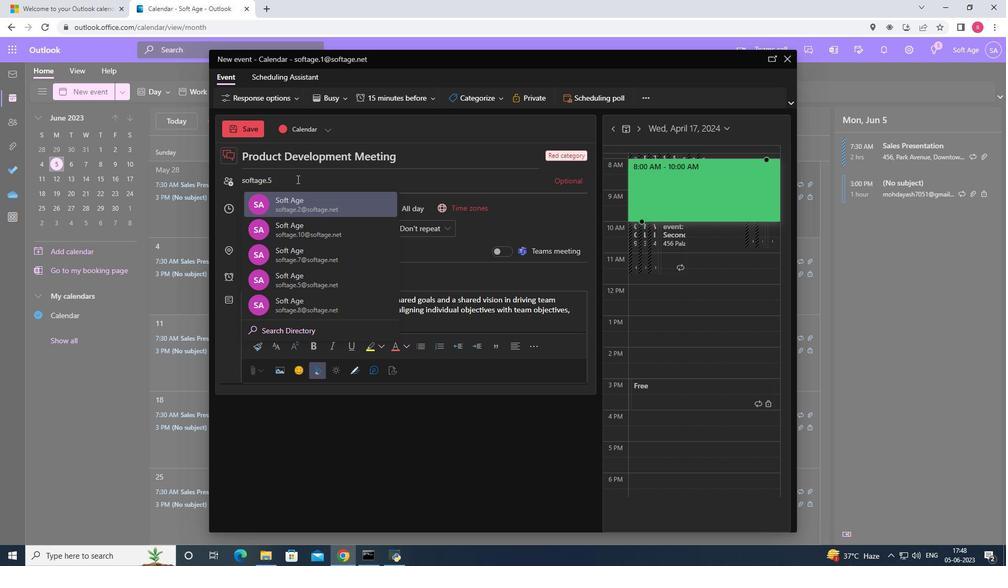 
Action: Mouse moved to (302, 201)
Screenshot: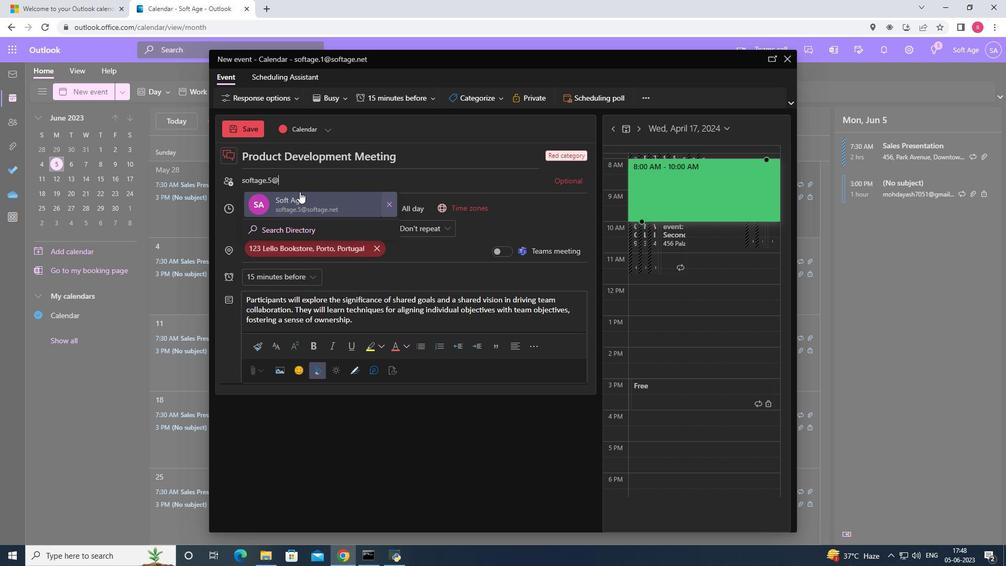 
Action: Mouse pressed left at (302, 201)
Screenshot: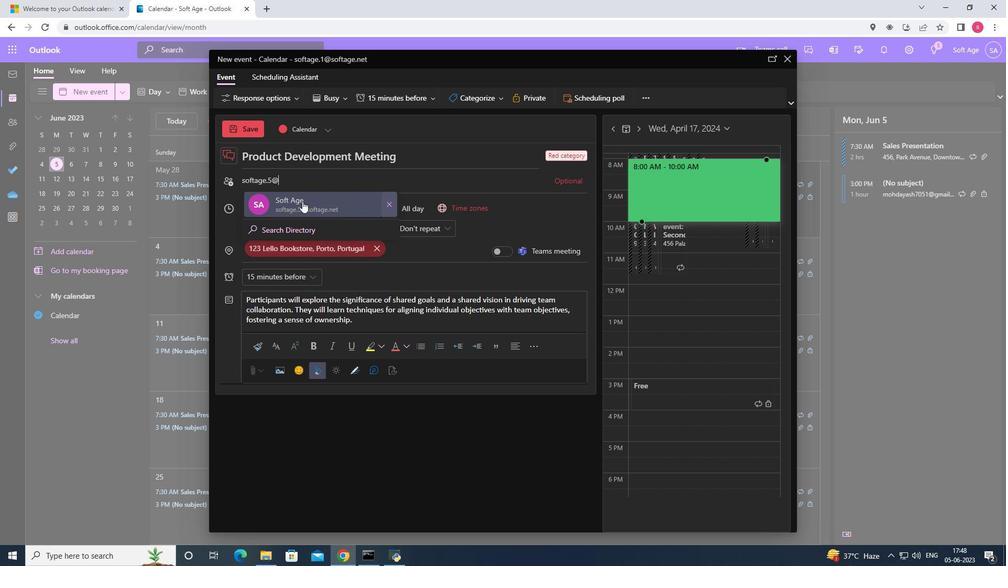 
Action: Key pressed softage.7<Key.backspace>5<Key.backspace>6<Key.shift>@
Screenshot: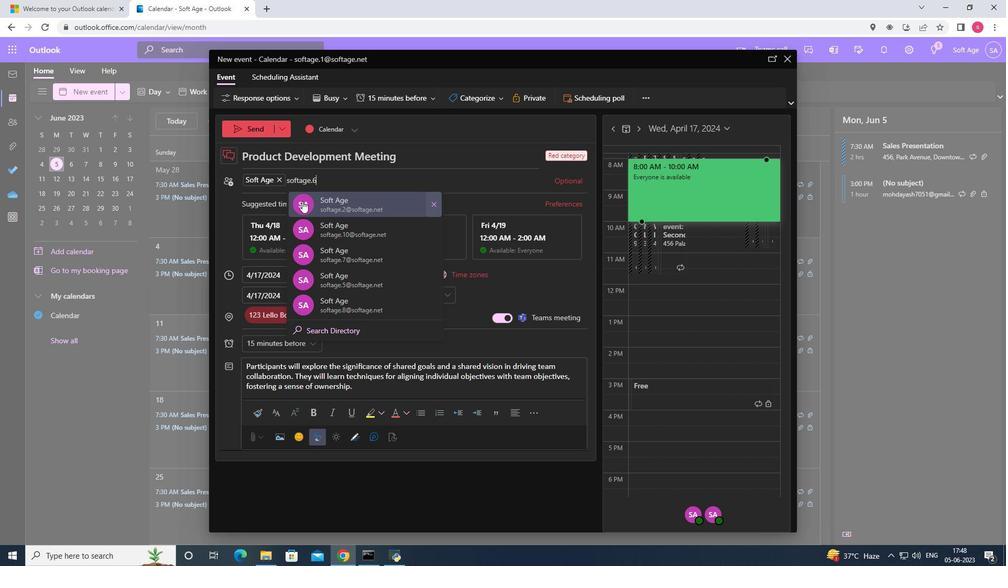 
Action: Mouse moved to (321, 218)
Screenshot: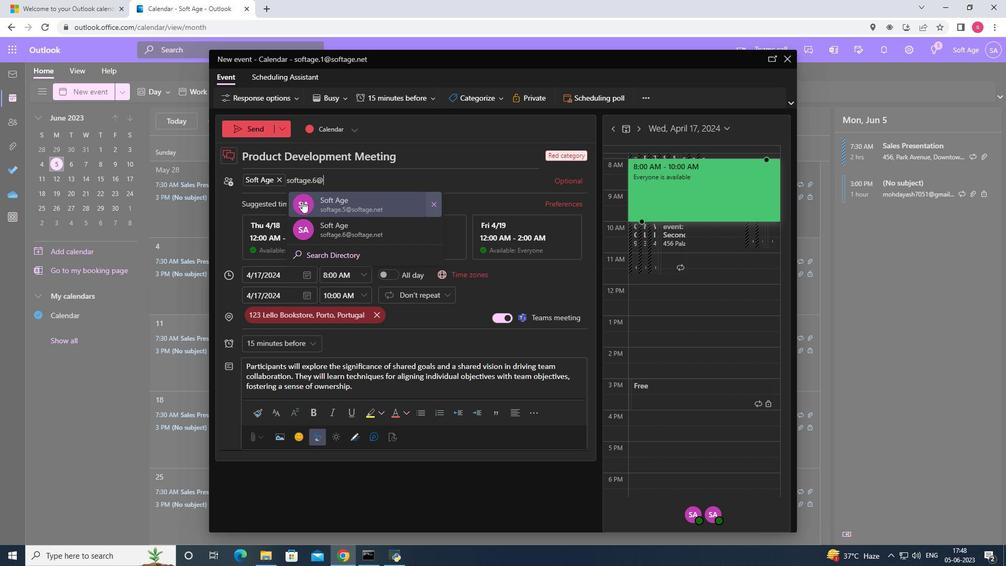 
Action: Mouse pressed left at (321, 218)
Screenshot: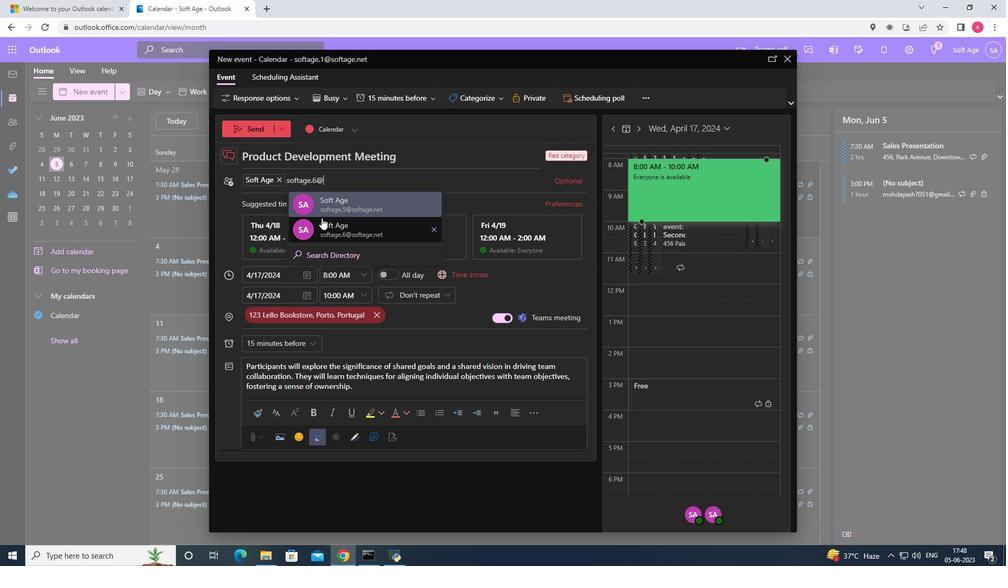 
Action: Mouse moved to (311, 341)
Screenshot: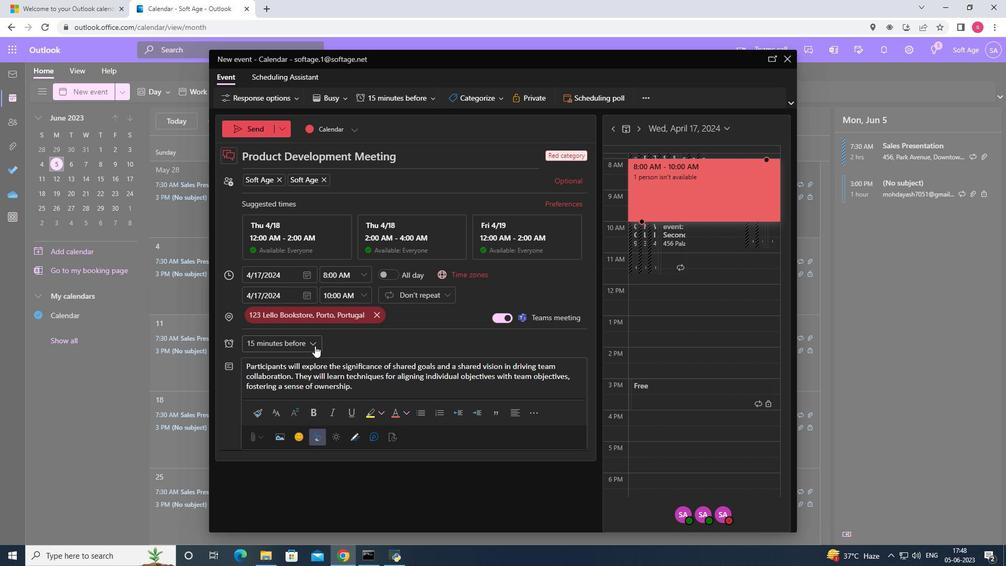 
Action: Mouse pressed left at (311, 341)
Screenshot: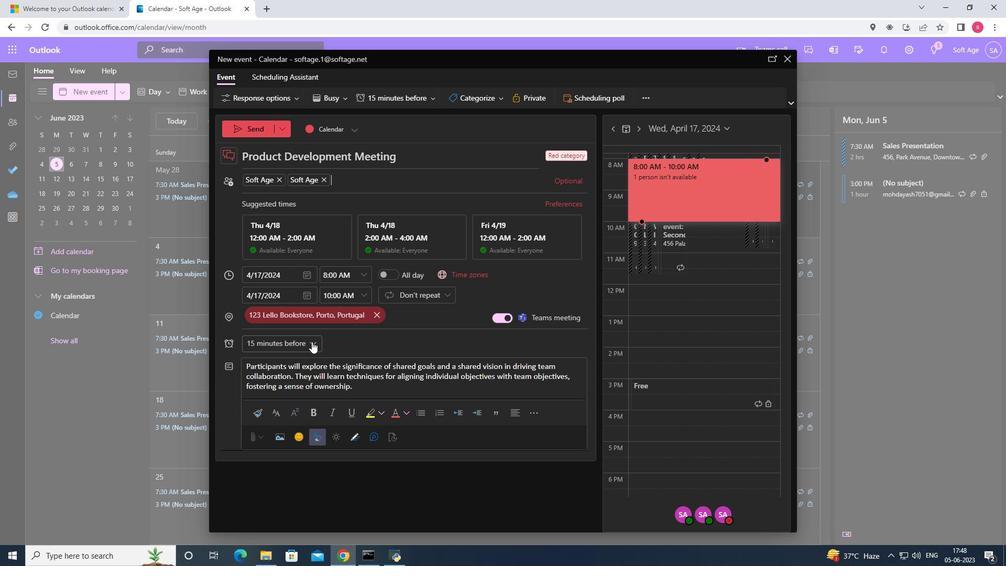 
Action: Mouse moved to (289, 191)
Screenshot: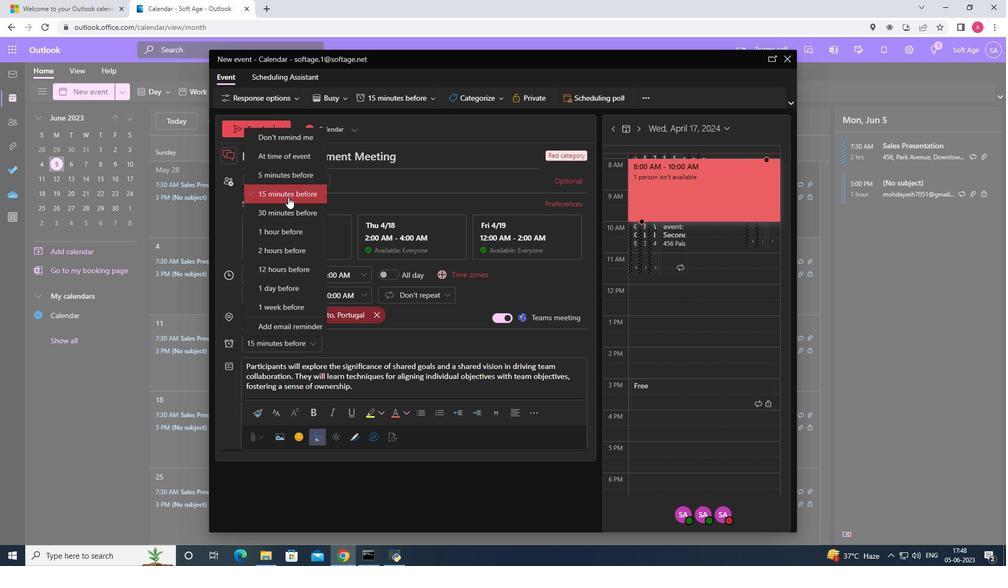 
Action: Mouse pressed left at (289, 191)
Screenshot: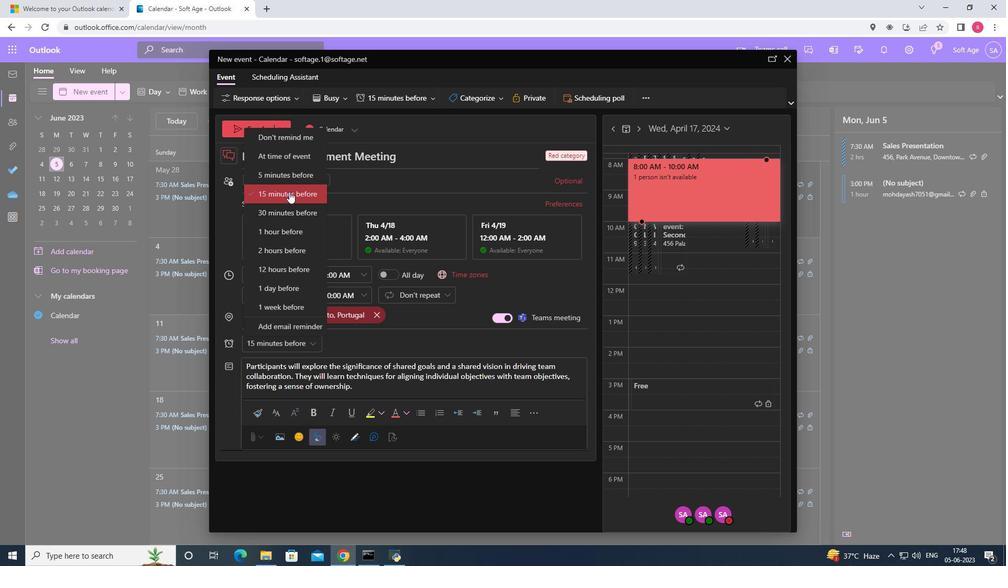
Action: Mouse moved to (247, 132)
Screenshot: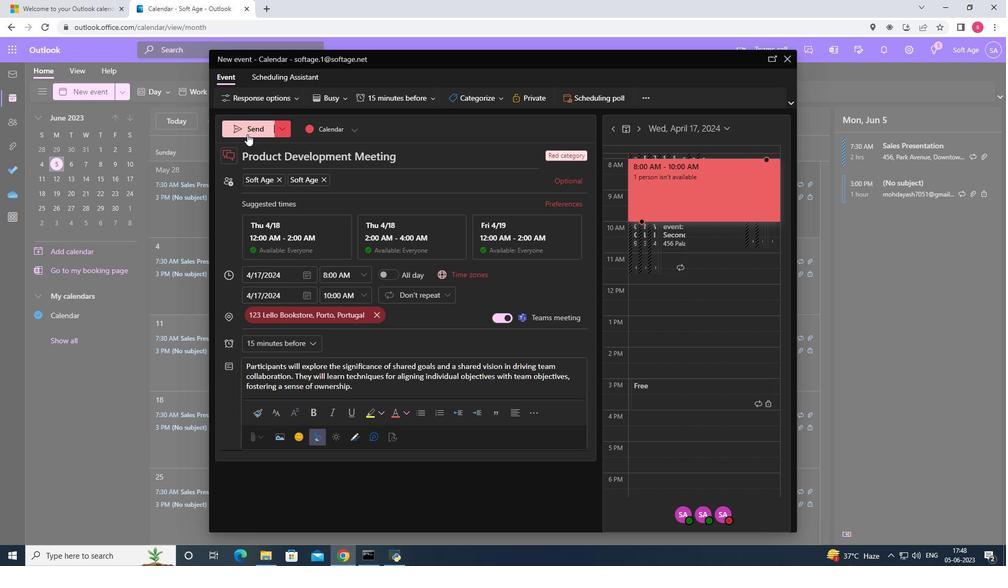 
Action: Mouse pressed left at (247, 132)
Screenshot: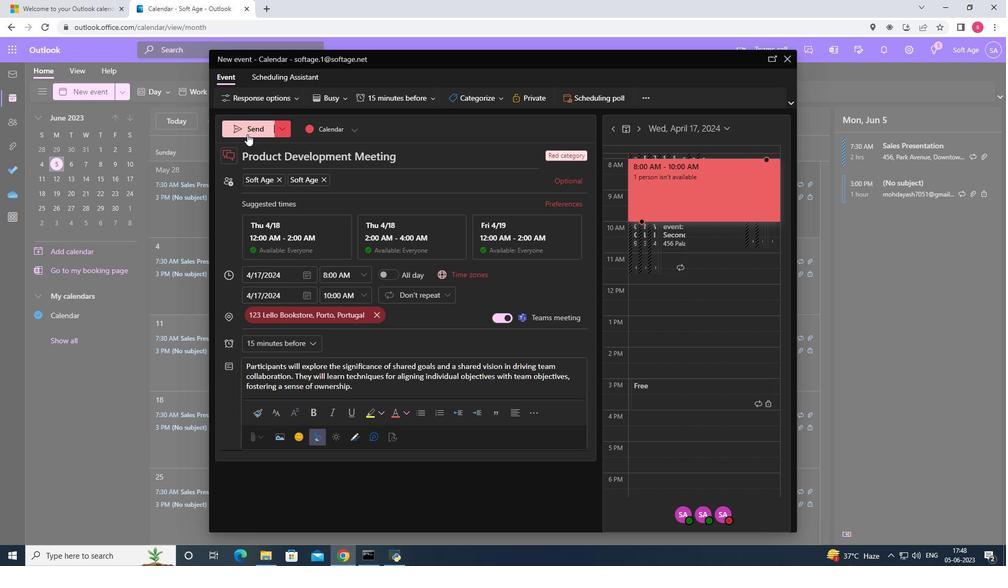 
